 Task: Look for space in Franklin Square, United States from 10th July, 2023 to 15th July, 2023 for 7 adults in price range Rs.10000 to Rs.15000. Place can be entire place or shared room with 4 bedrooms having 7 beds and 4 bathrooms. Property type can be house, flat, guest house. Amenities needed are: wifi, TV, free parkinig on premises, gym, breakfast. Booking option can be shelf check-in. Required host language is English.
Action: Mouse moved to (459, 109)
Screenshot: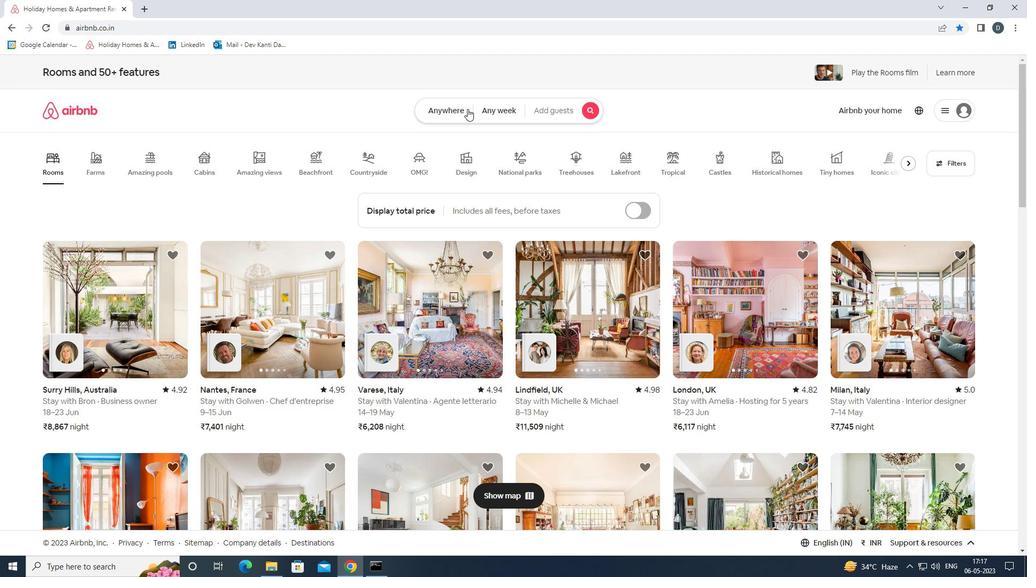 
Action: Mouse pressed left at (459, 109)
Screenshot: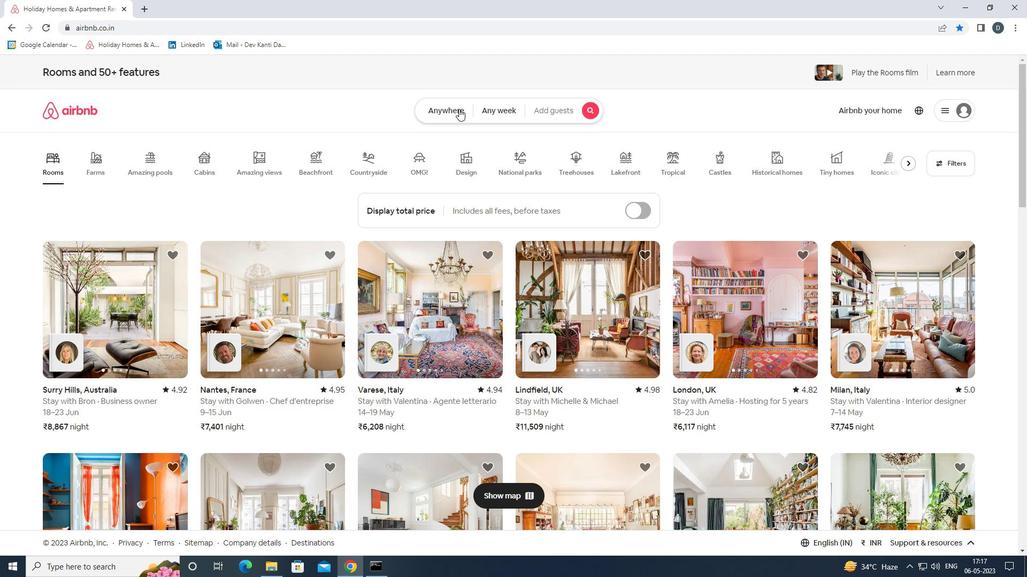 
Action: Mouse moved to (380, 155)
Screenshot: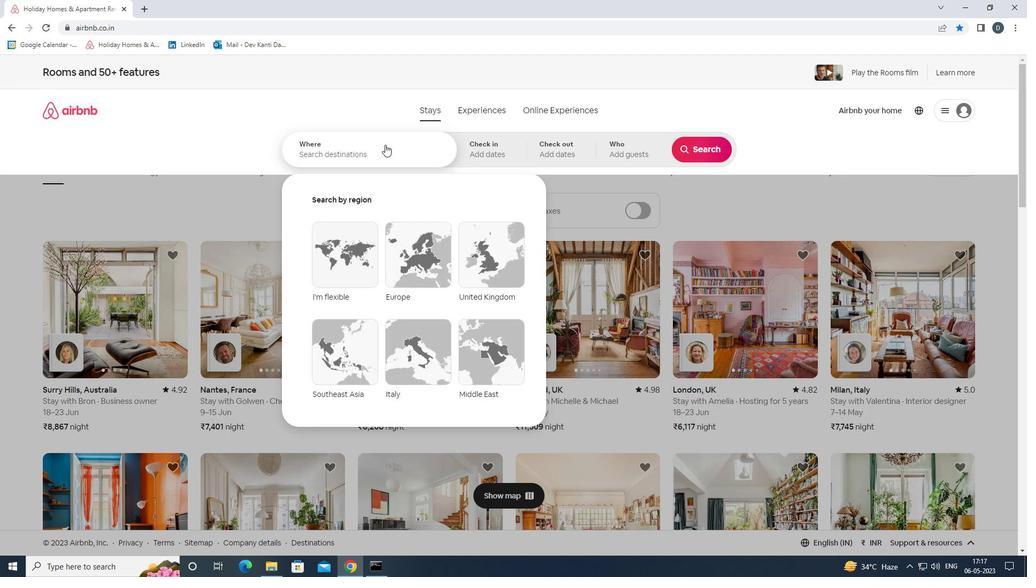 
Action: Mouse pressed left at (380, 155)
Screenshot: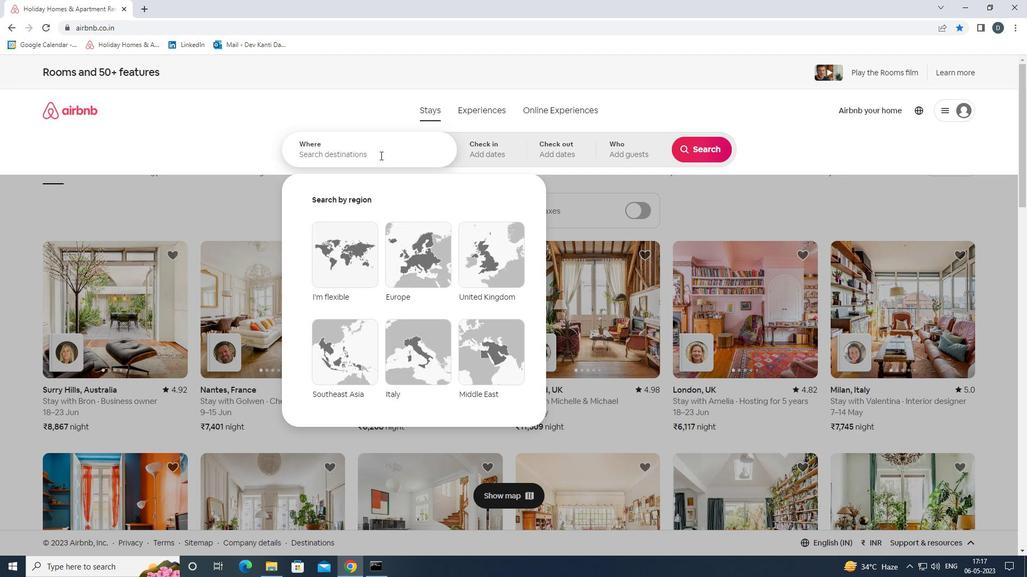 
Action: Key pressed <Key.shift><Key.shift><Key.shift>FRANKLIN<Key.space><Key.shift>SQUARE,<Key.shift>UNITED<Key.space><Key.shift>STATES<Key.enter>
Screenshot: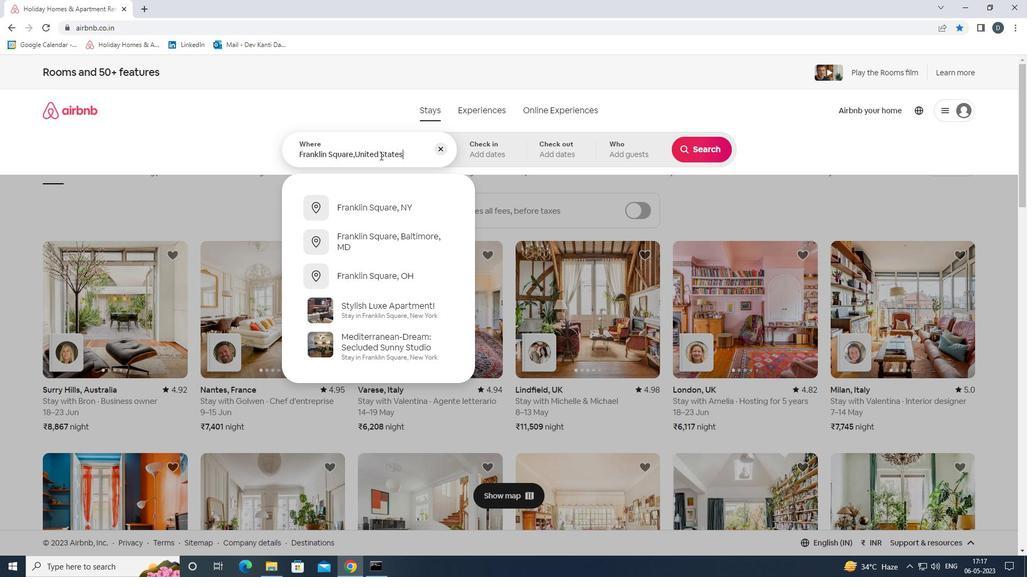
Action: Mouse moved to (695, 237)
Screenshot: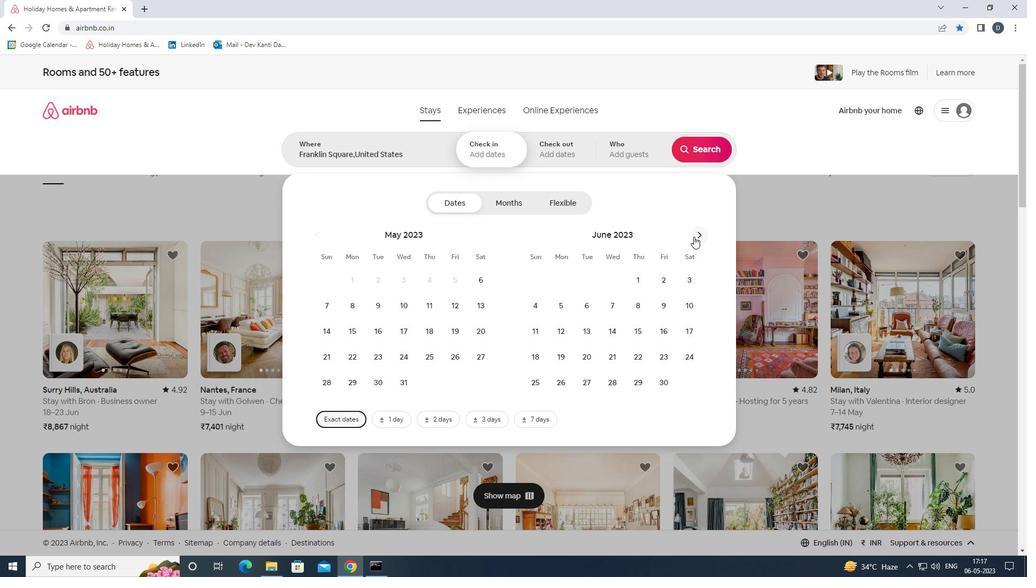 
Action: Mouse pressed left at (695, 237)
Screenshot: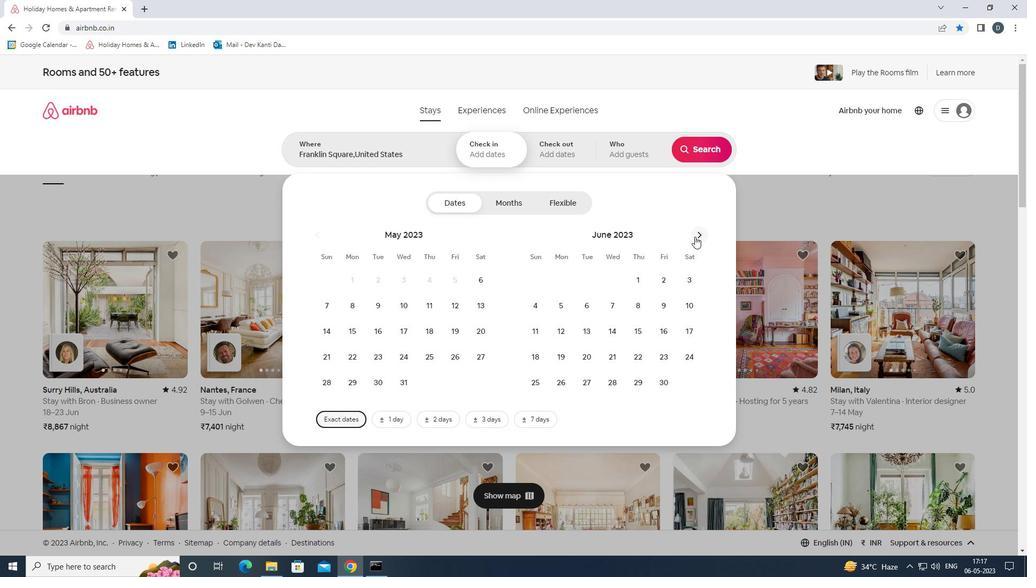 
Action: Mouse moved to (562, 330)
Screenshot: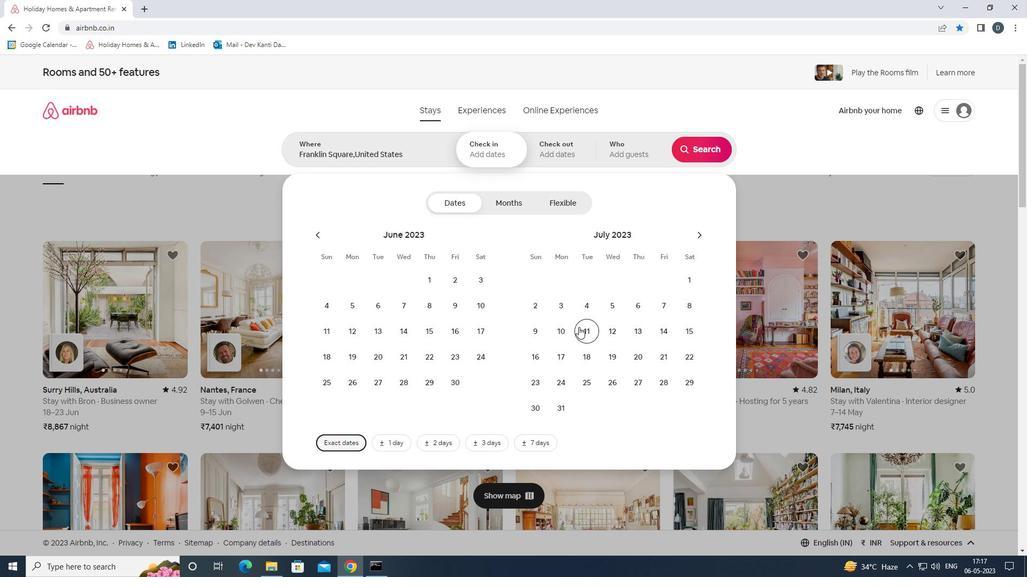 
Action: Mouse pressed left at (562, 330)
Screenshot: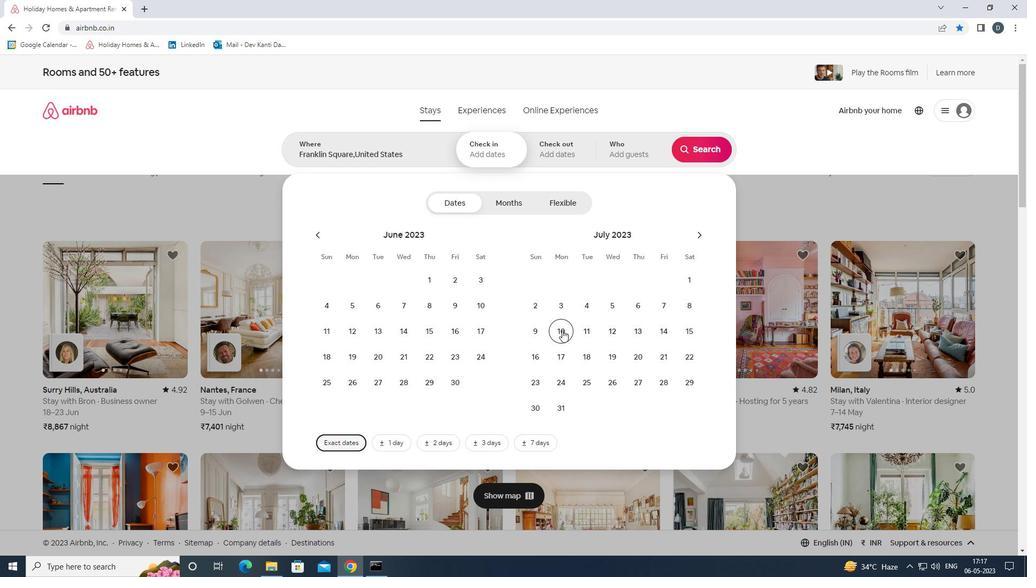 
Action: Mouse moved to (688, 333)
Screenshot: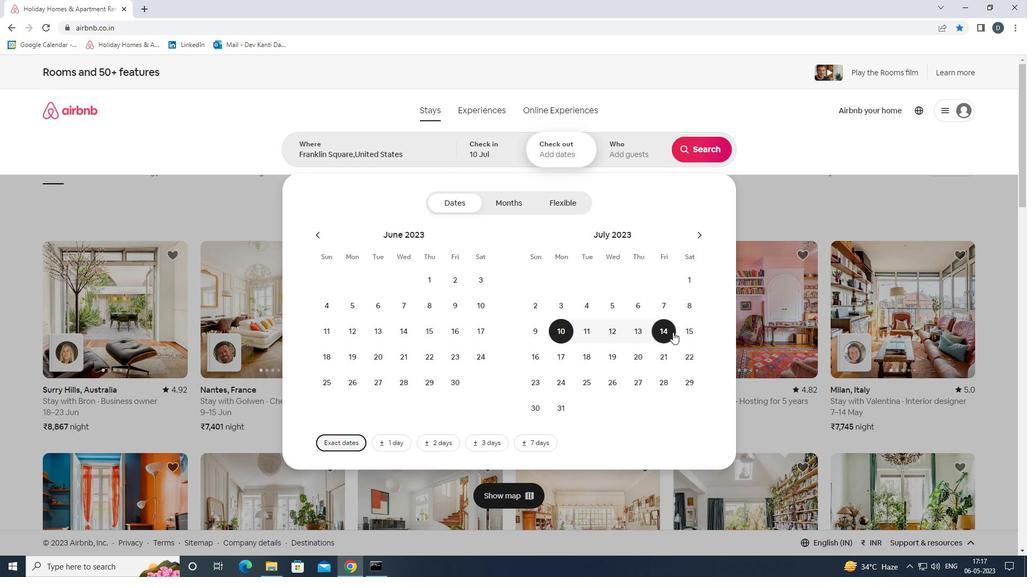
Action: Mouse pressed left at (688, 333)
Screenshot: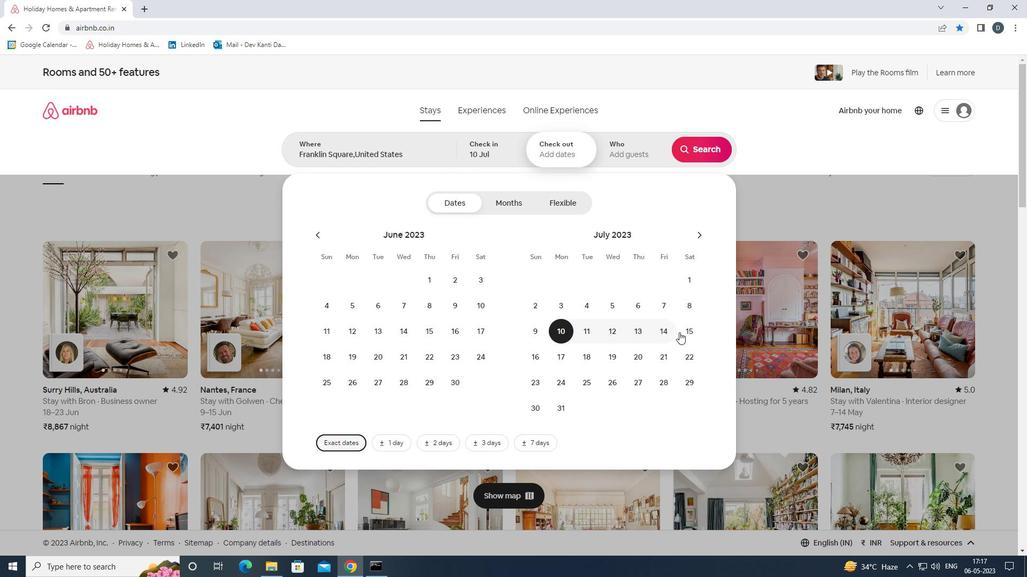 
Action: Mouse moved to (638, 148)
Screenshot: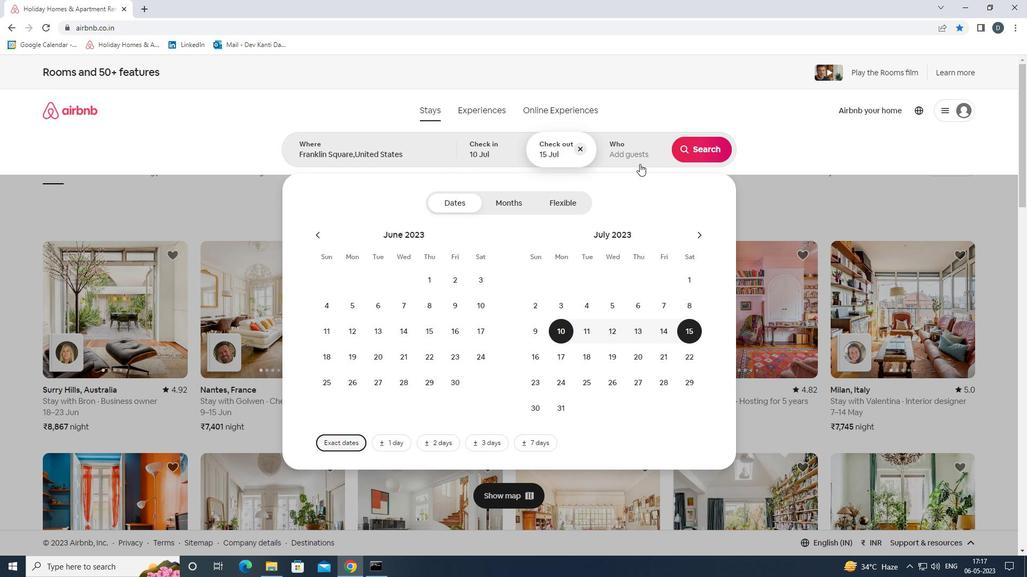 
Action: Mouse pressed left at (638, 148)
Screenshot: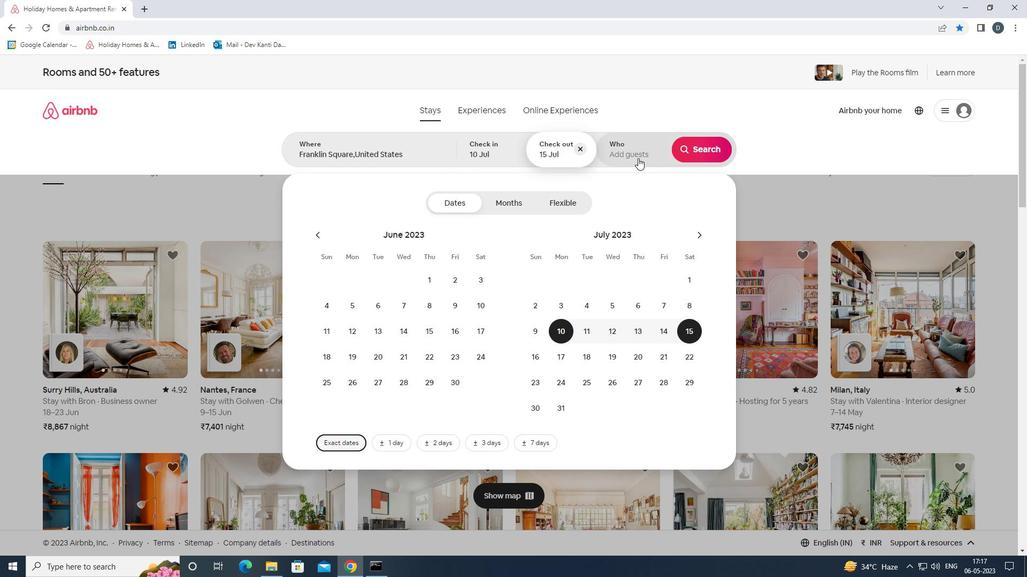 
Action: Mouse moved to (706, 210)
Screenshot: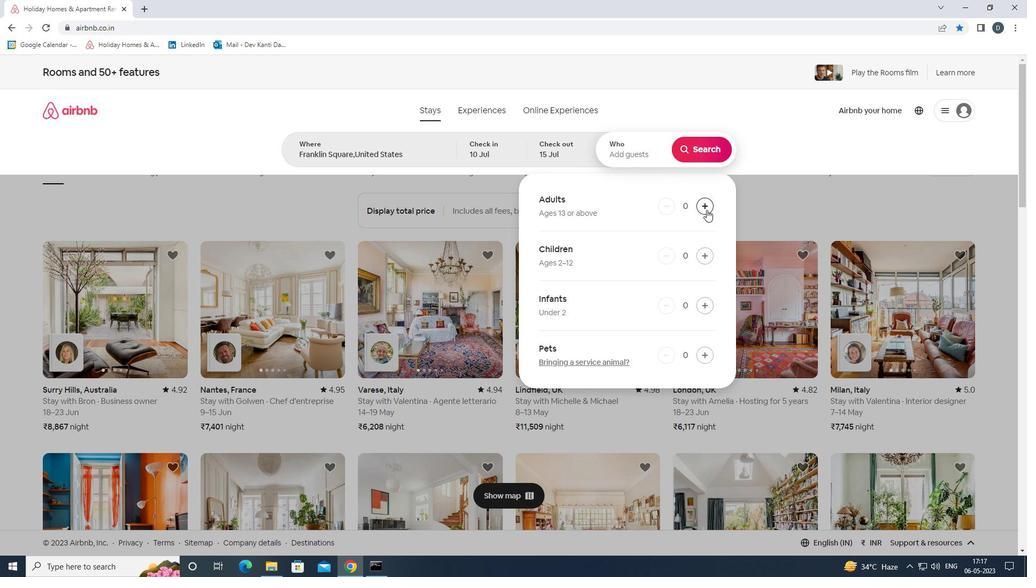 
Action: Mouse pressed left at (706, 210)
Screenshot: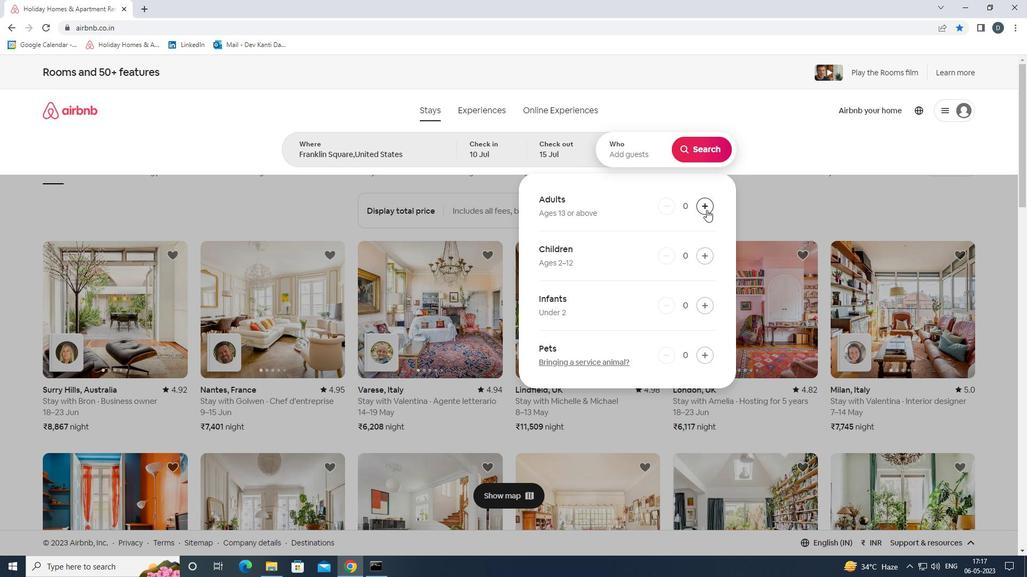 
Action: Mouse pressed left at (706, 210)
Screenshot: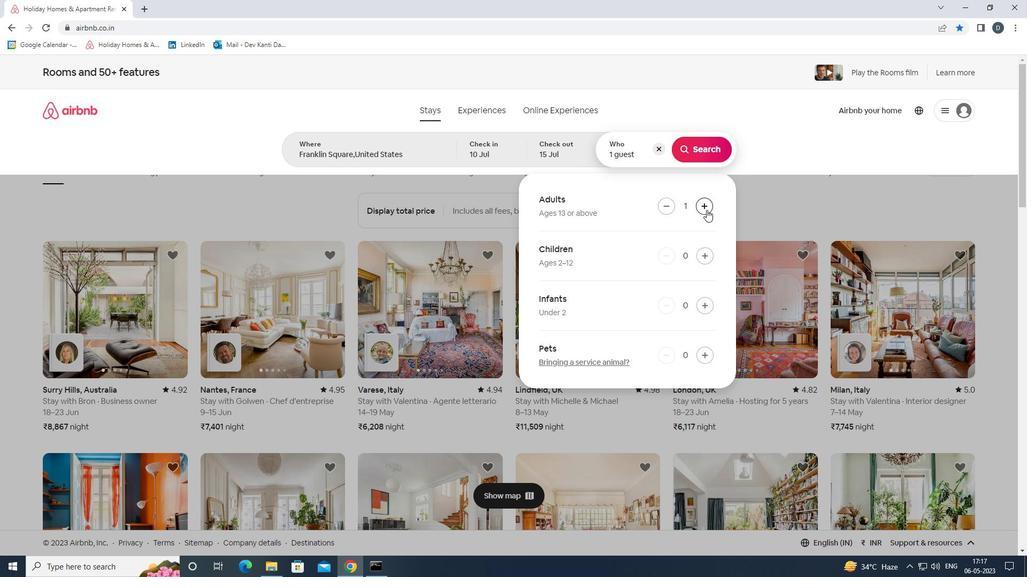
Action: Mouse pressed left at (706, 210)
Screenshot: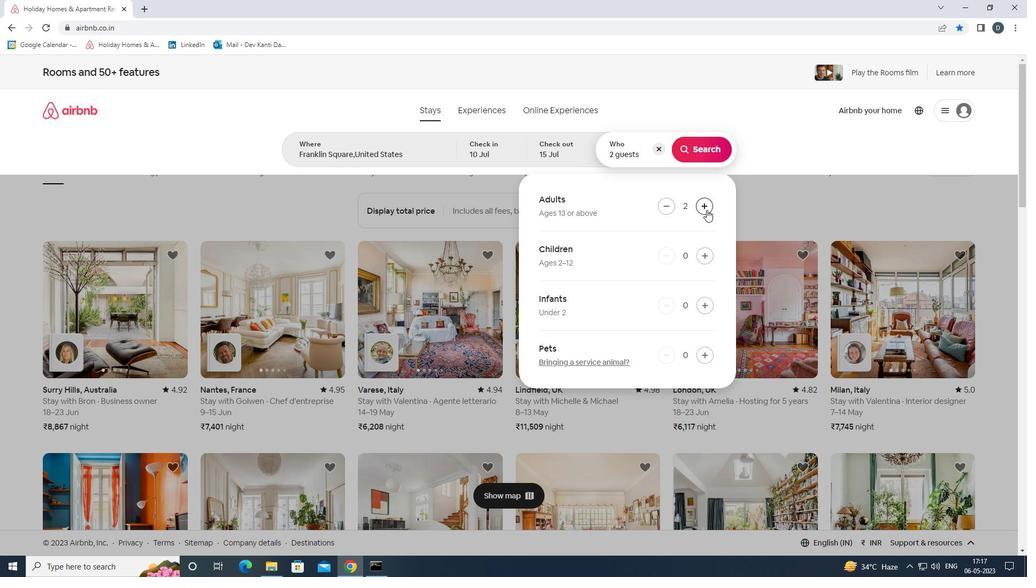 
Action: Mouse pressed left at (706, 210)
Screenshot: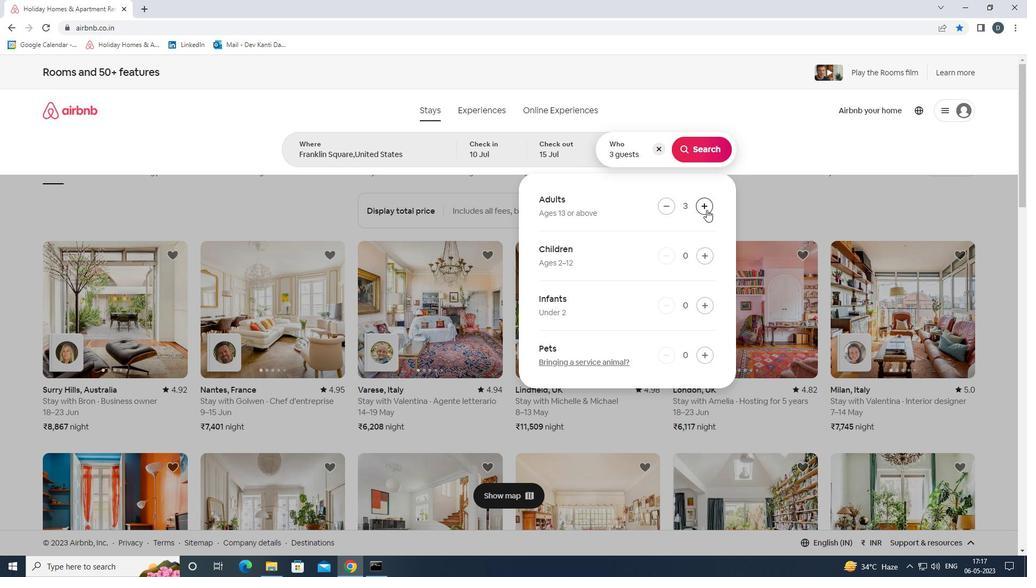 
Action: Mouse pressed left at (706, 210)
Screenshot: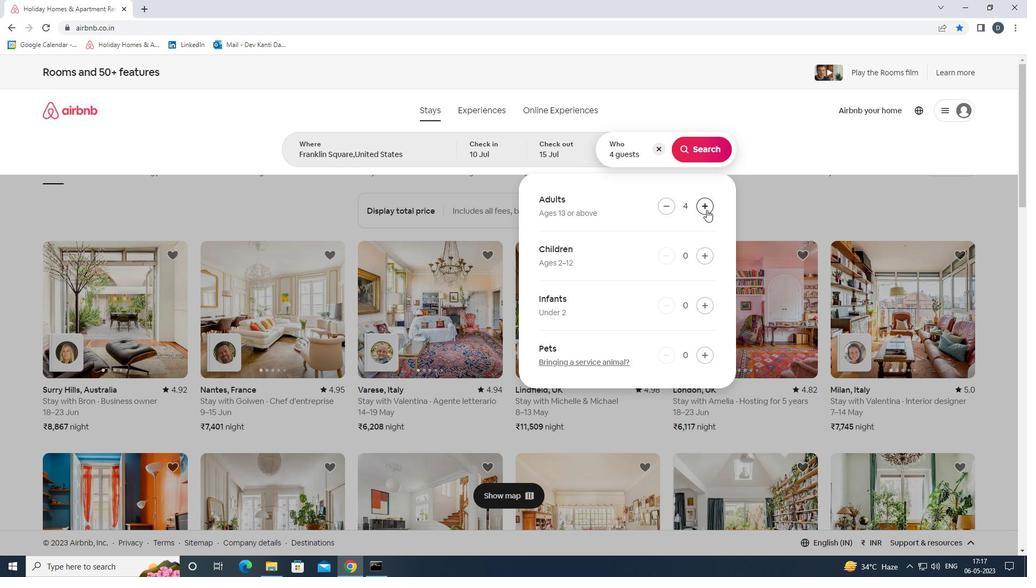 
Action: Mouse pressed left at (706, 210)
Screenshot: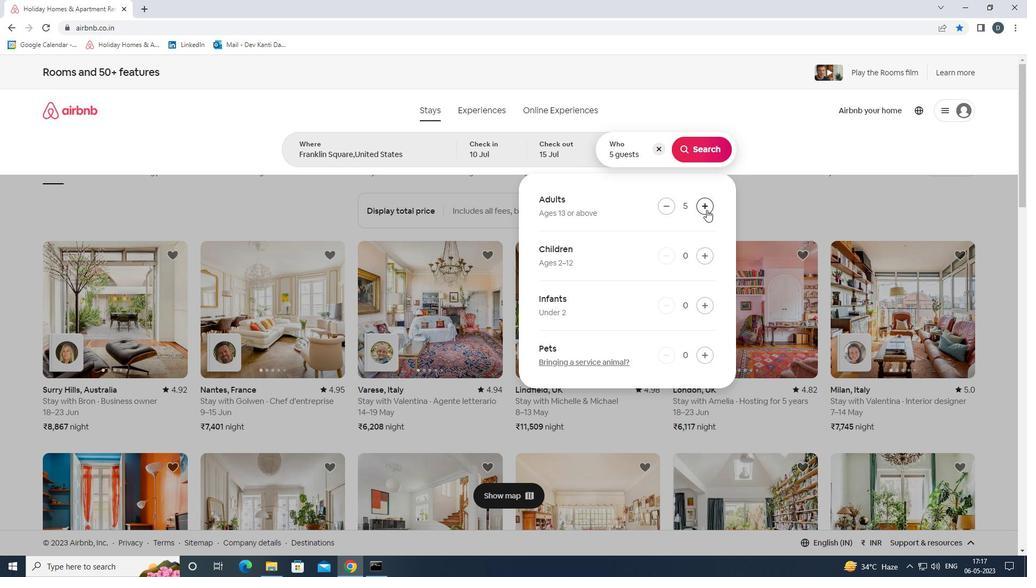 
Action: Mouse pressed left at (706, 210)
Screenshot: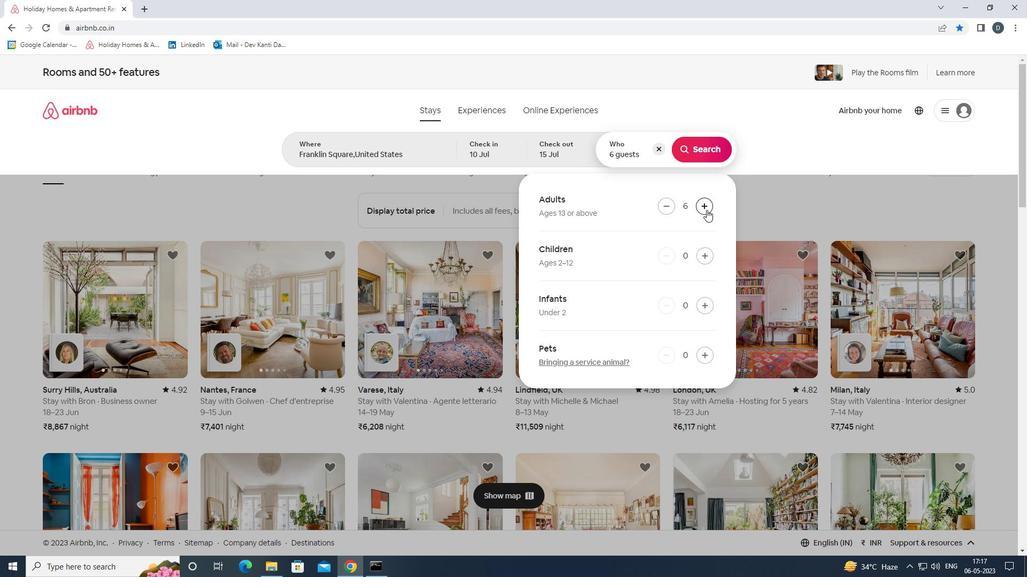 
Action: Mouse moved to (701, 149)
Screenshot: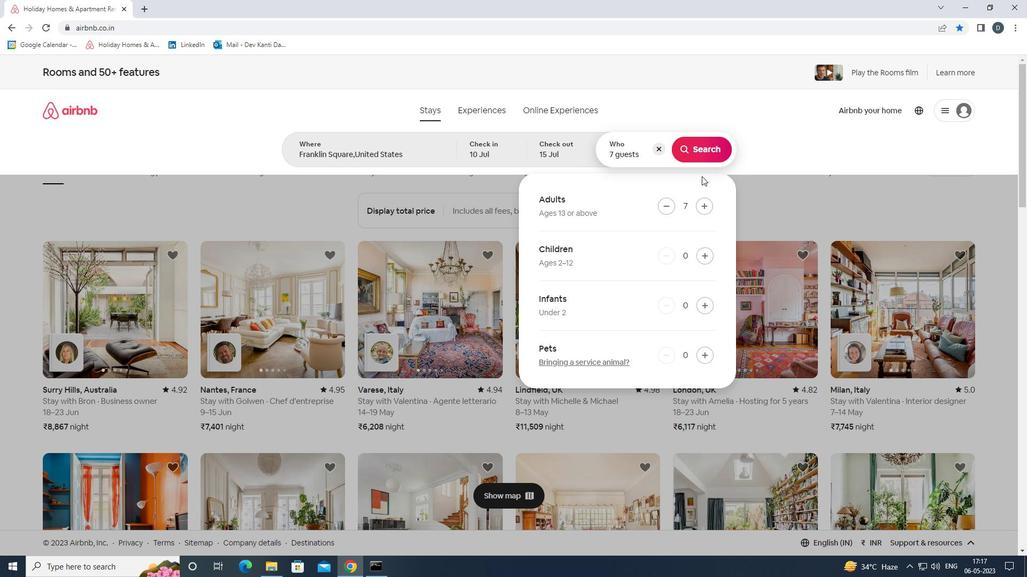 
Action: Mouse pressed left at (701, 149)
Screenshot: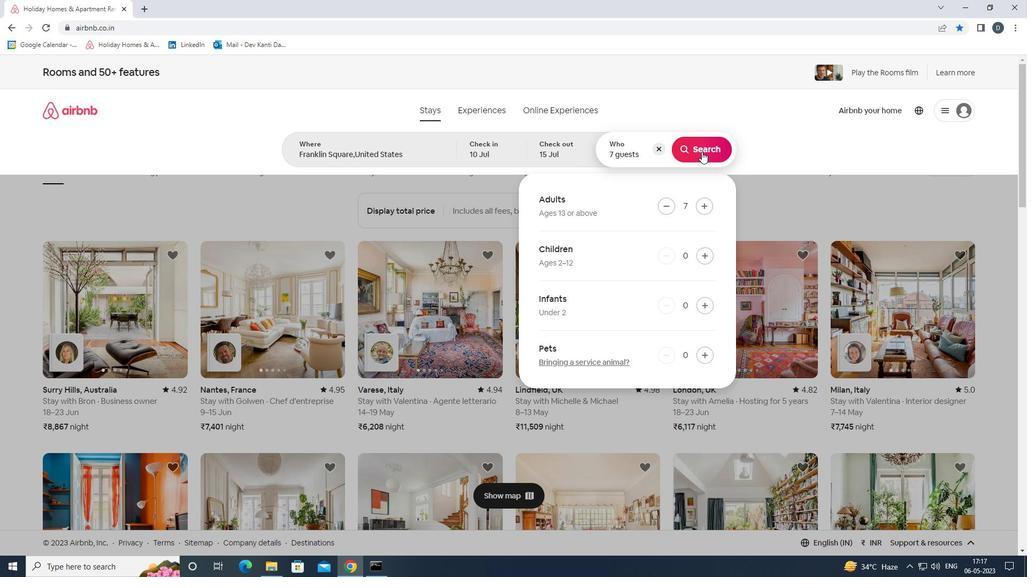 
Action: Mouse moved to (990, 117)
Screenshot: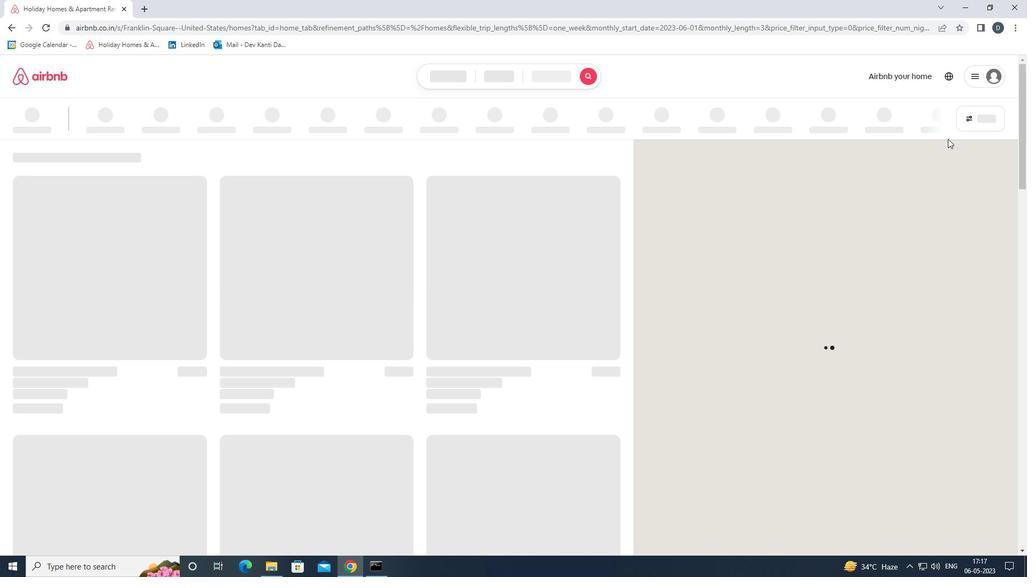 
Action: Mouse pressed left at (990, 117)
Screenshot: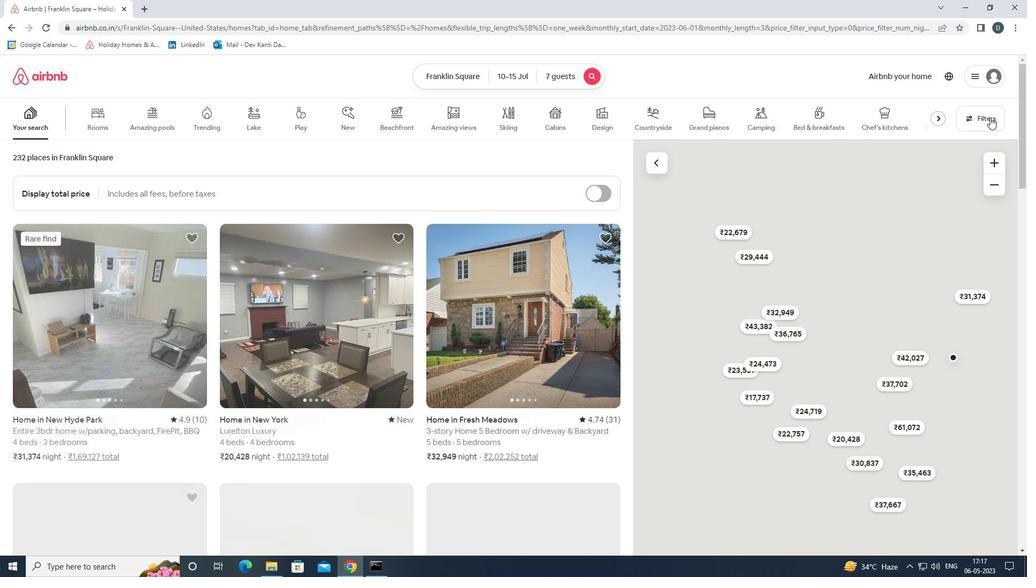 
Action: Mouse moved to (392, 381)
Screenshot: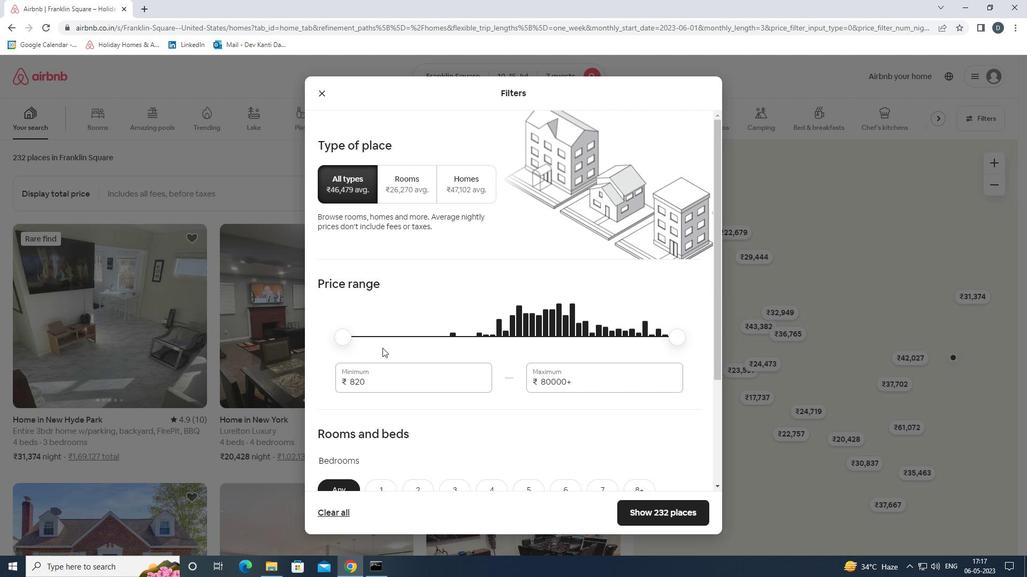 
Action: Mouse pressed left at (392, 381)
Screenshot: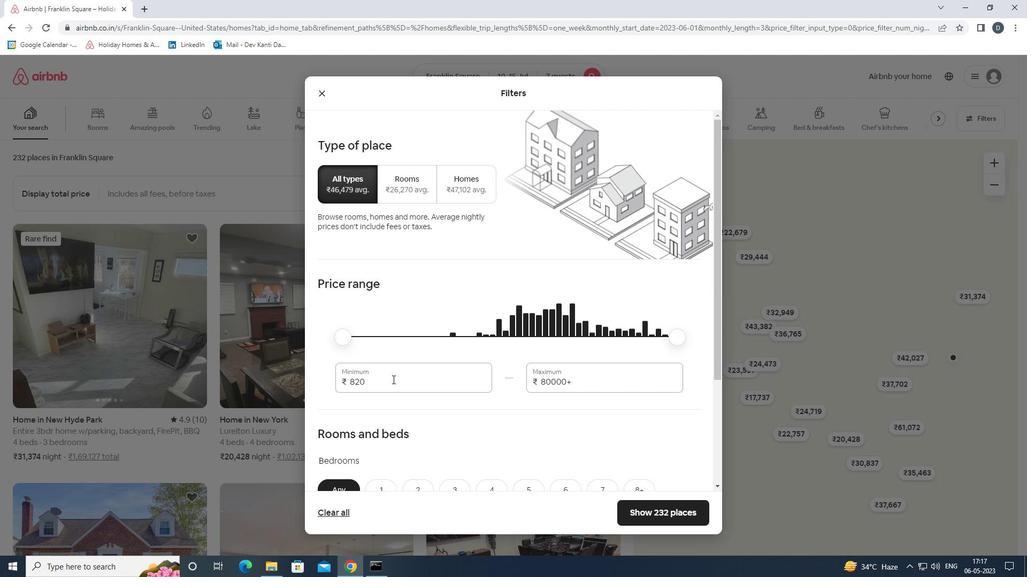 
Action: Mouse pressed left at (392, 381)
Screenshot: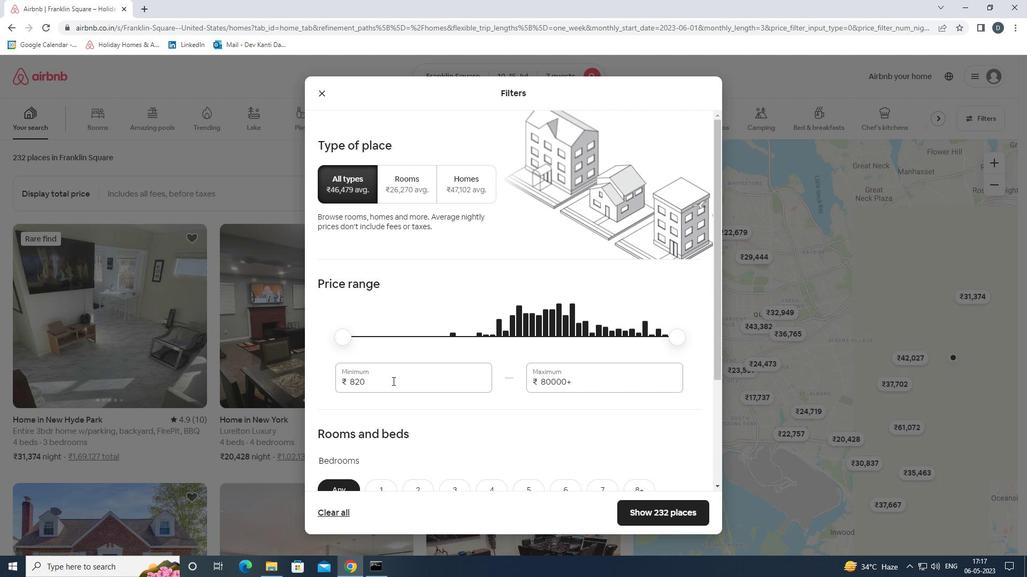 
Action: Mouse moved to (395, 382)
Screenshot: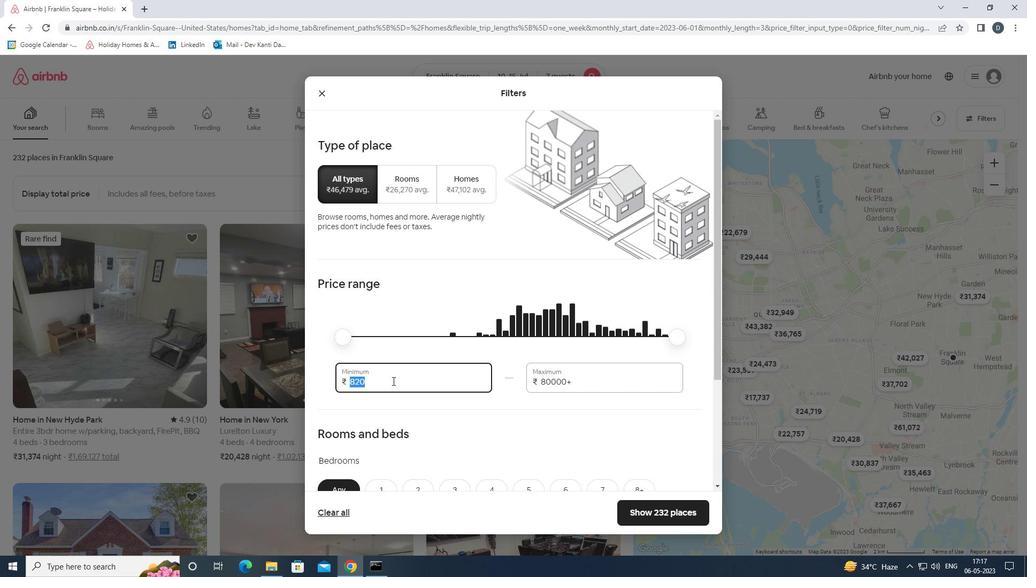 
Action: Key pressed 10000<Key.tab>15000
Screenshot: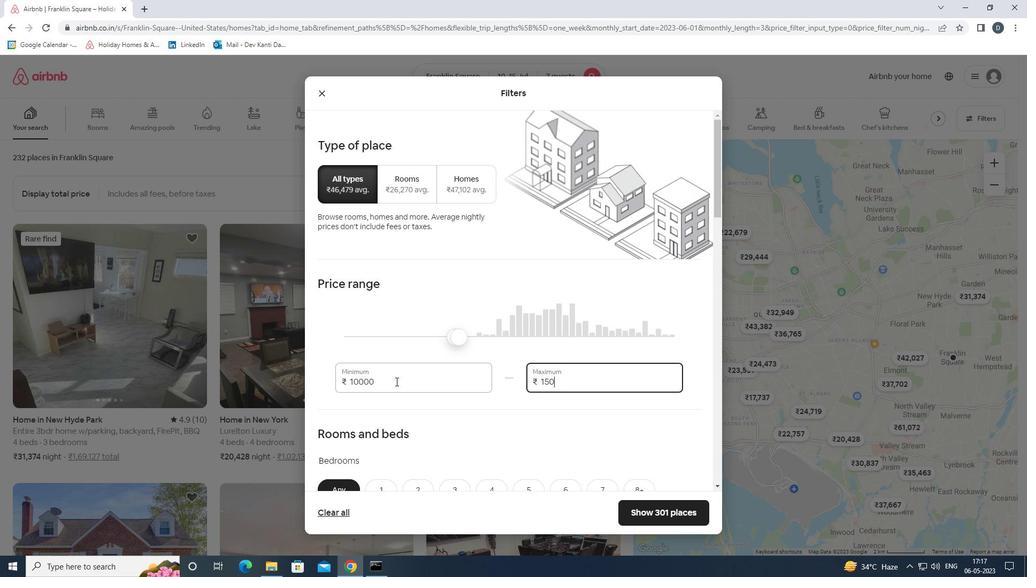 
Action: Mouse moved to (402, 380)
Screenshot: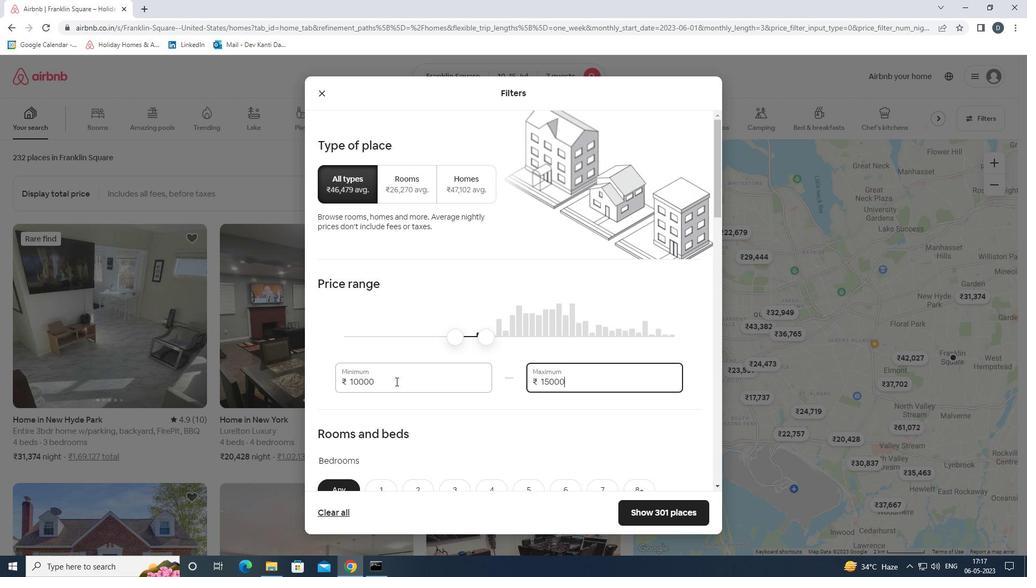 
Action: Mouse scrolled (402, 379) with delta (0, 0)
Screenshot: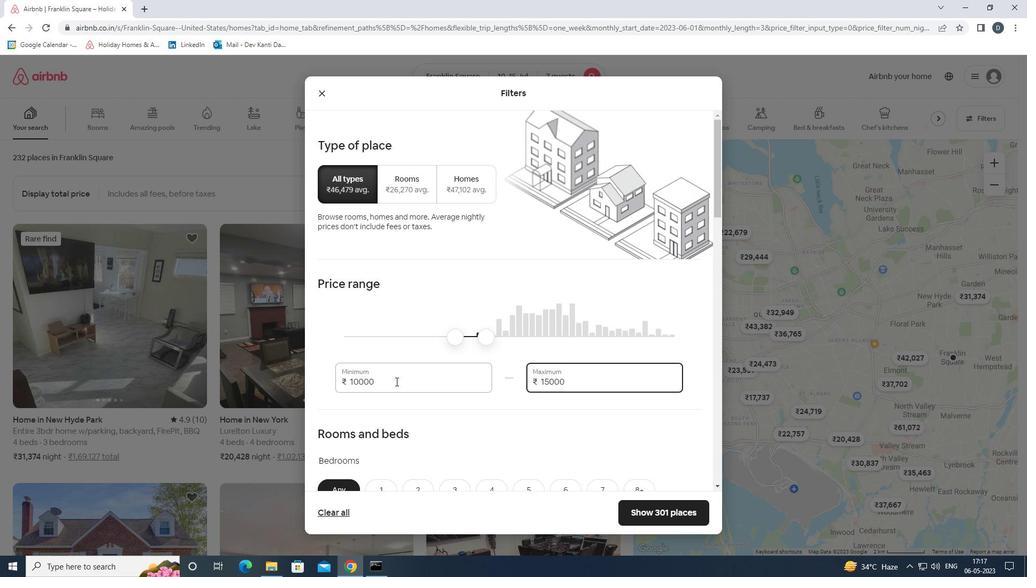 
Action: Mouse moved to (404, 379)
Screenshot: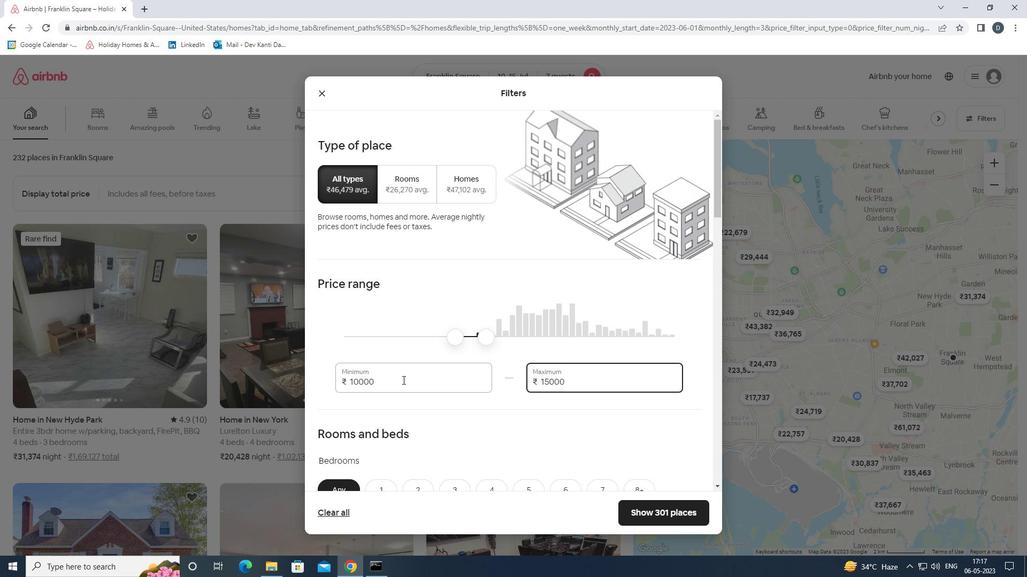 
Action: Mouse scrolled (404, 379) with delta (0, 0)
Screenshot: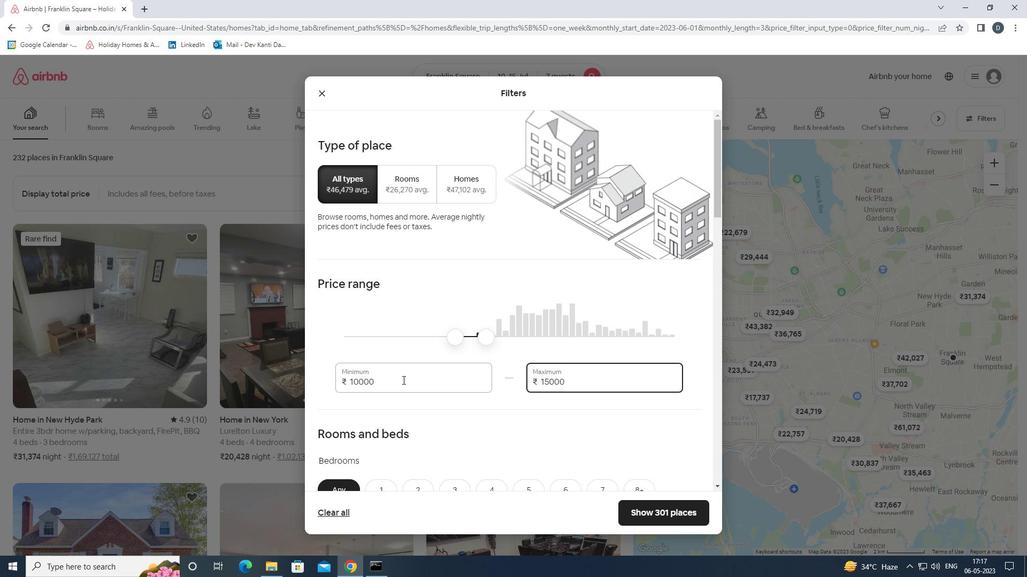
Action: Mouse moved to (407, 377)
Screenshot: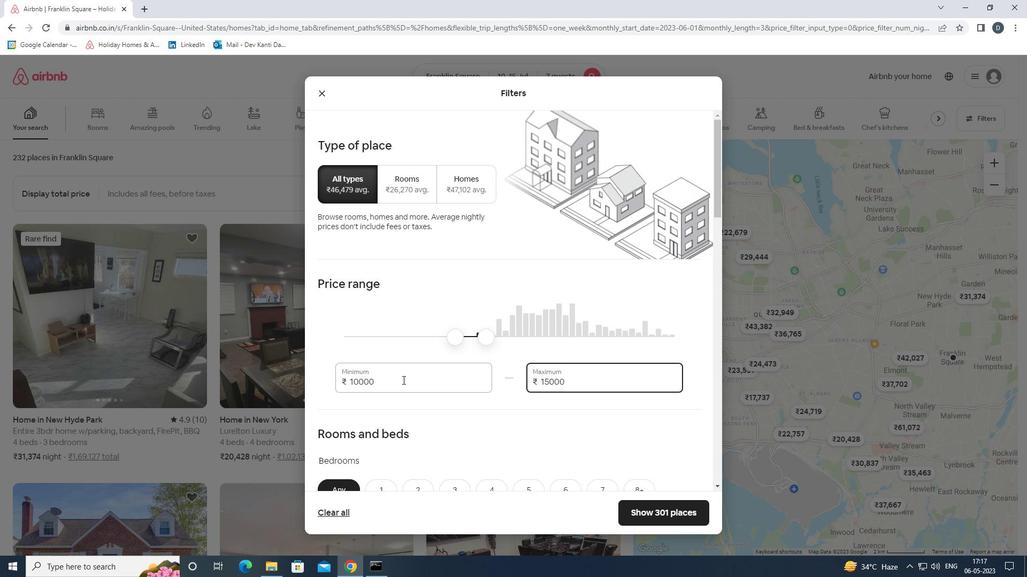 
Action: Mouse scrolled (407, 377) with delta (0, 0)
Screenshot: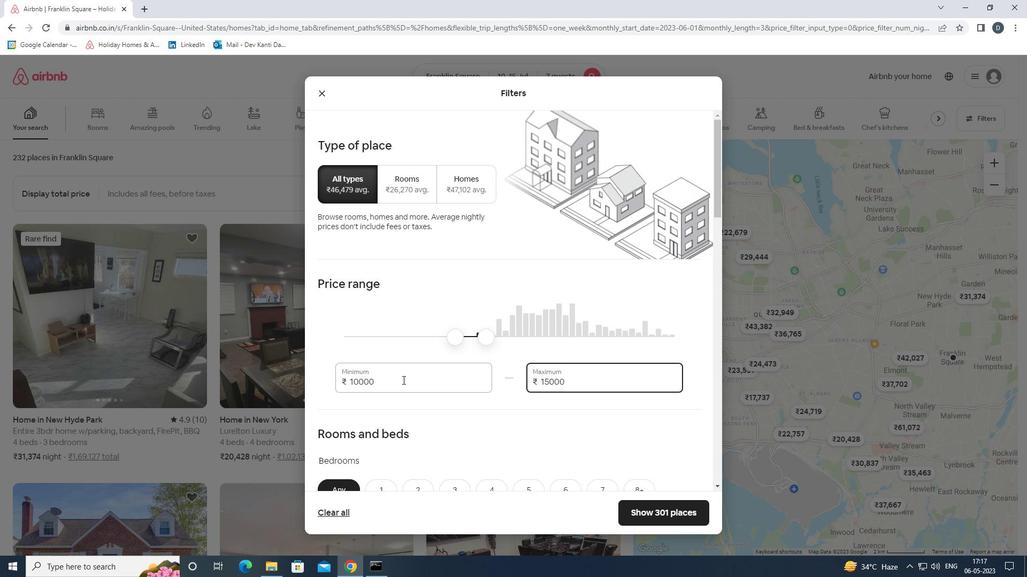 
Action: Mouse moved to (430, 359)
Screenshot: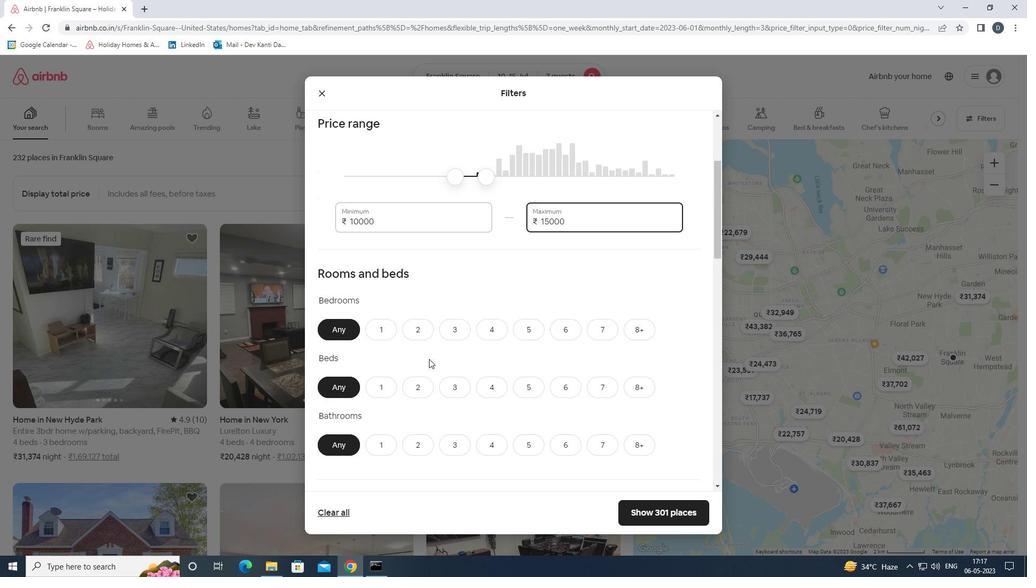
Action: Mouse scrolled (430, 358) with delta (0, 0)
Screenshot: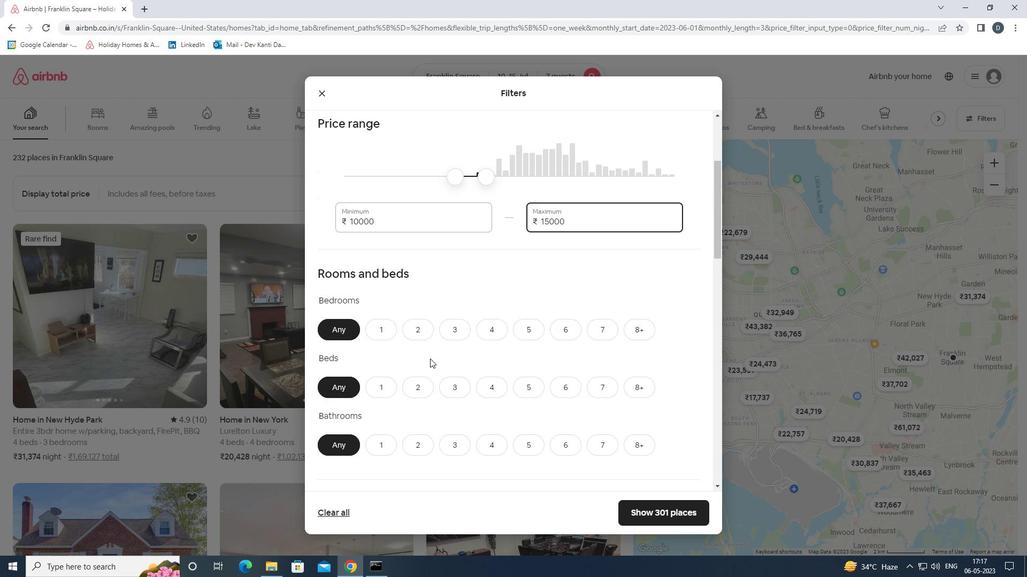 
Action: Mouse moved to (500, 277)
Screenshot: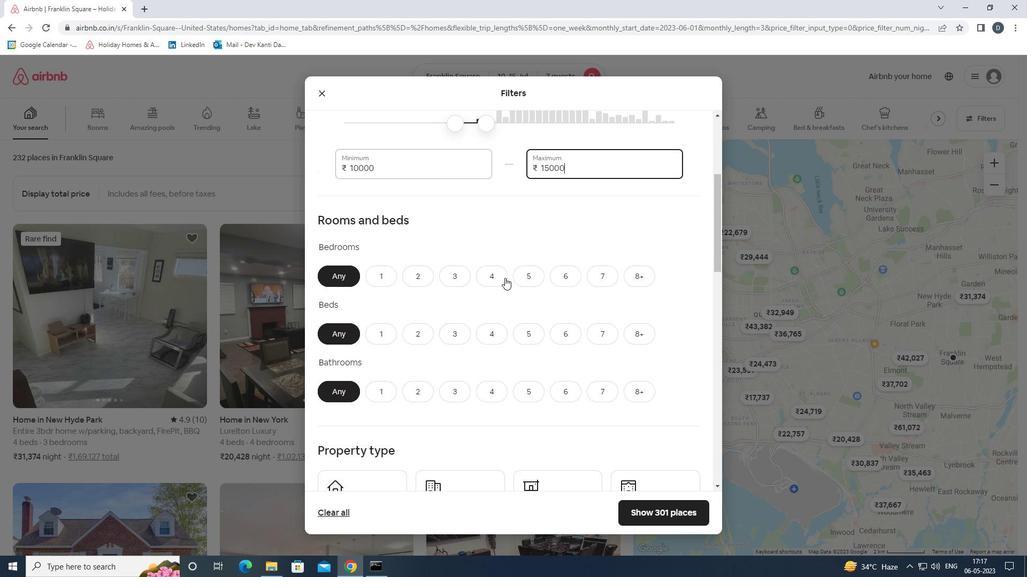 
Action: Mouse pressed left at (500, 277)
Screenshot: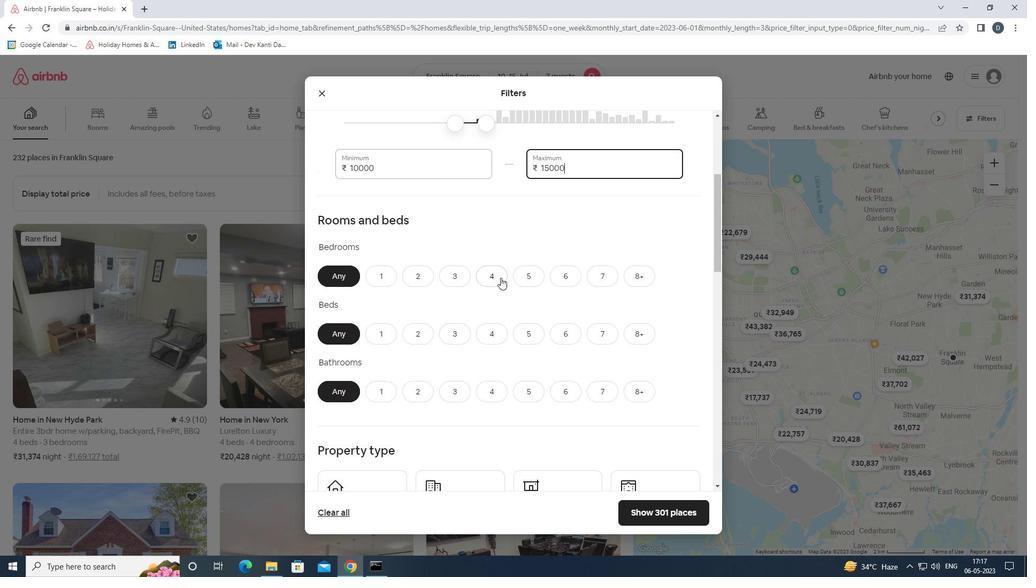 
Action: Mouse moved to (605, 334)
Screenshot: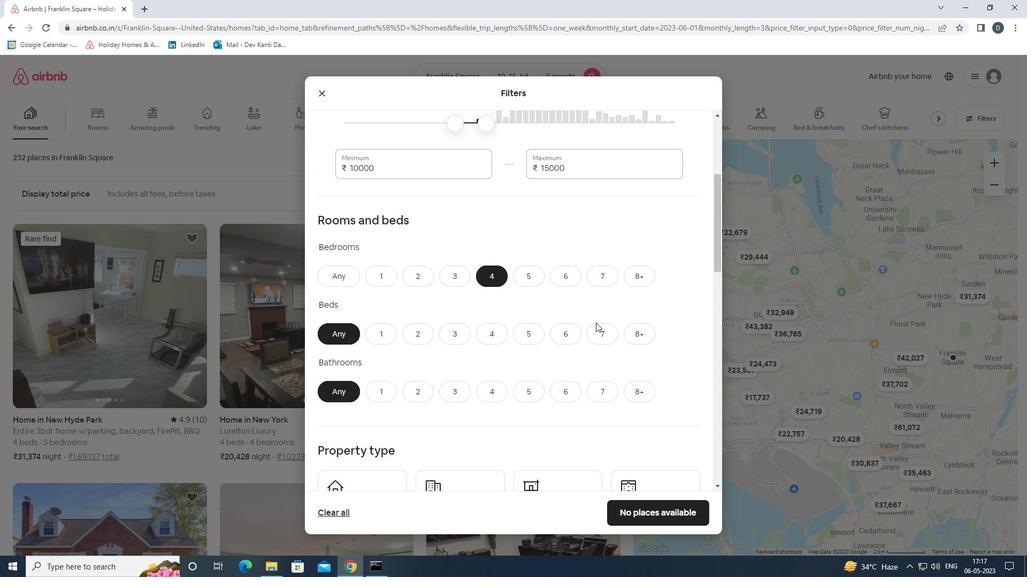 
Action: Mouse pressed left at (605, 334)
Screenshot: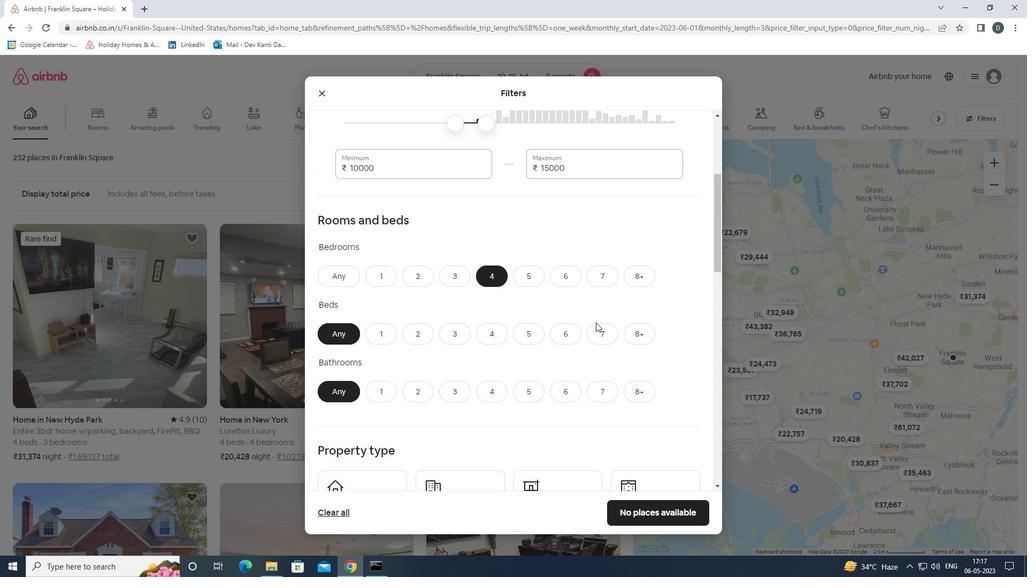 
Action: Mouse moved to (489, 390)
Screenshot: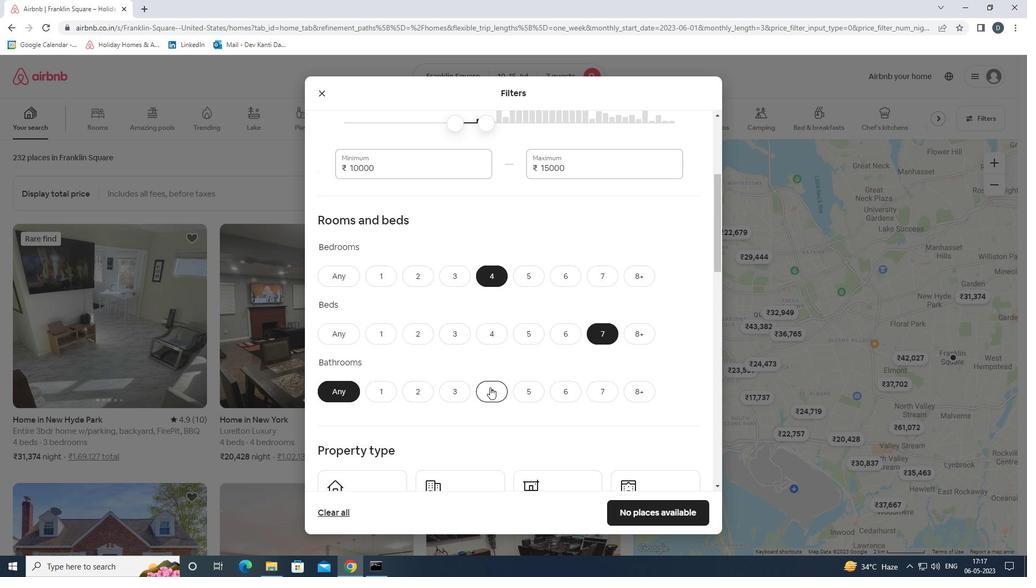 
Action: Mouse pressed left at (489, 390)
Screenshot: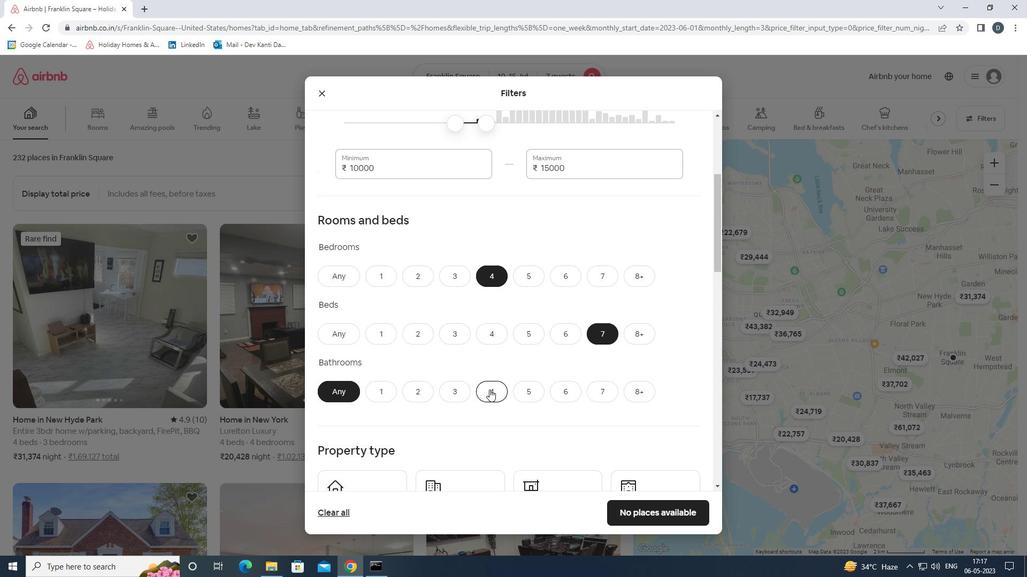 
Action: Mouse moved to (485, 370)
Screenshot: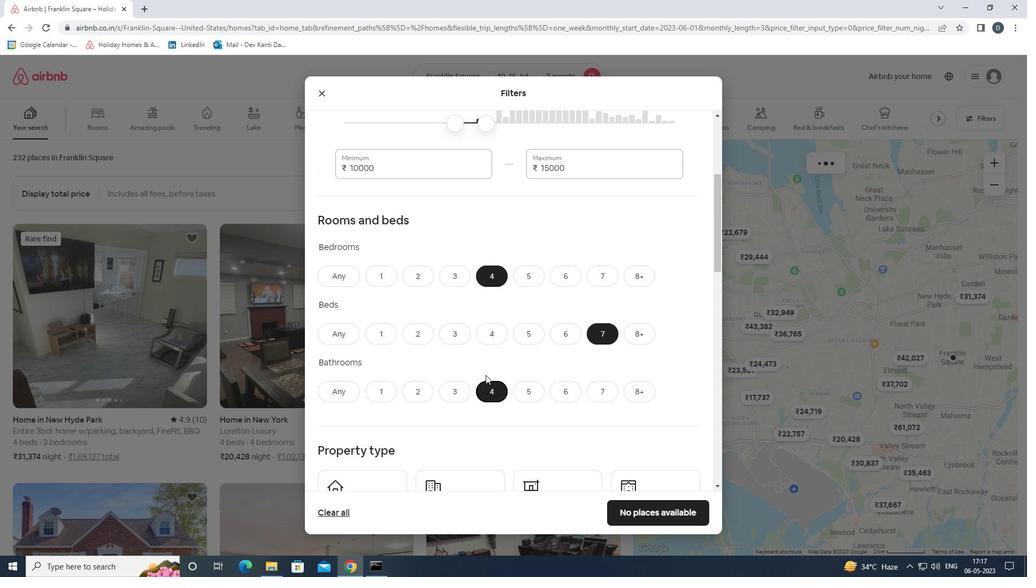
Action: Mouse scrolled (485, 369) with delta (0, 0)
Screenshot: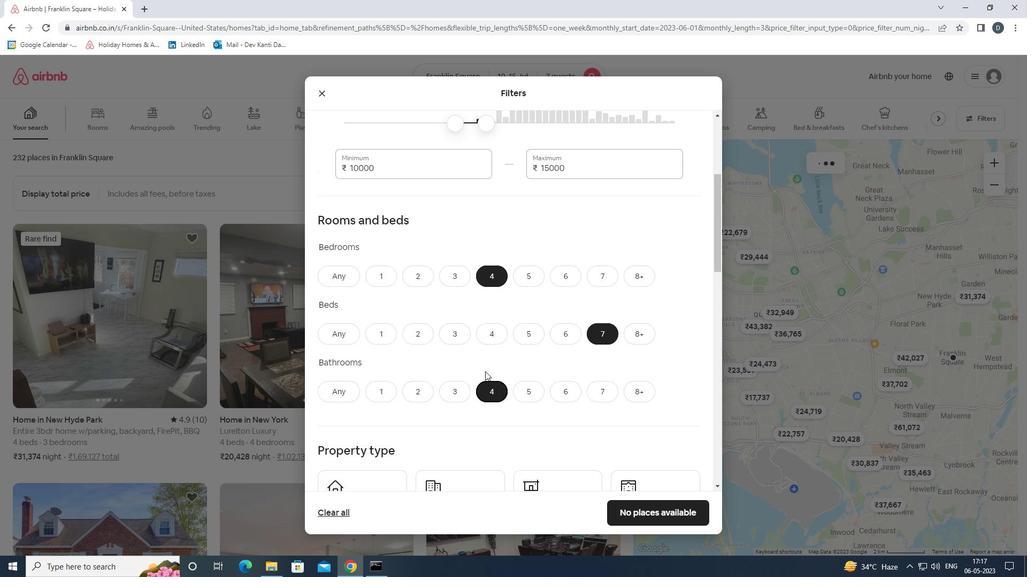 
Action: Mouse scrolled (485, 369) with delta (0, 0)
Screenshot: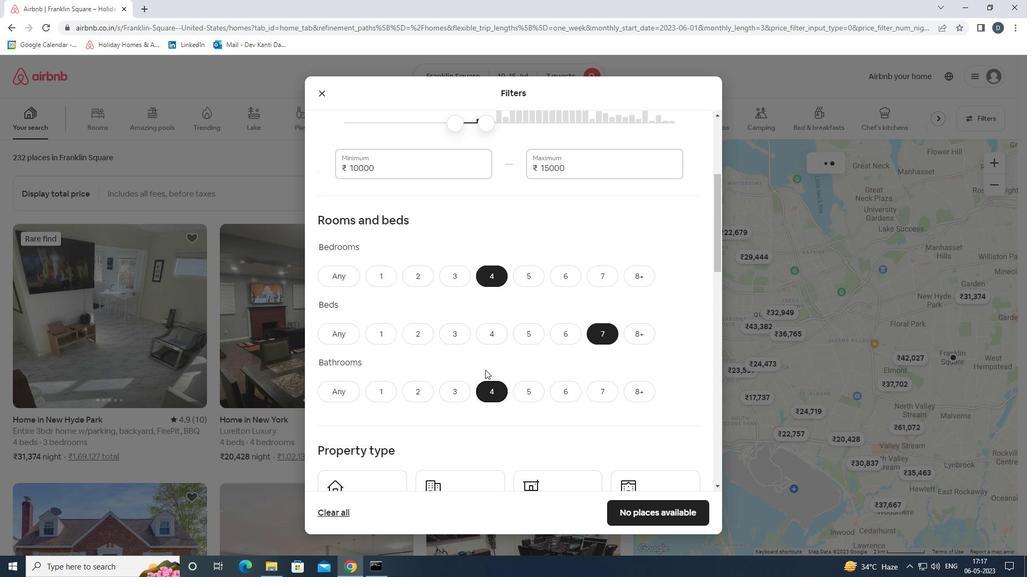 
Action: Mouse scrolled (485, 369) with delta (0, 0)
Screenshot: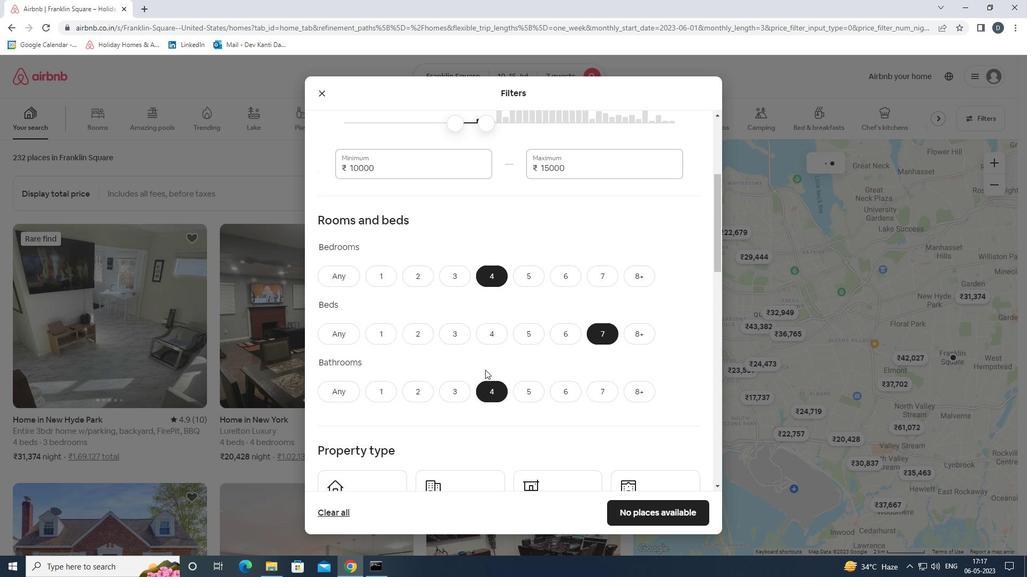 
Action: Mouse moved to (401, 352)
Screenshot: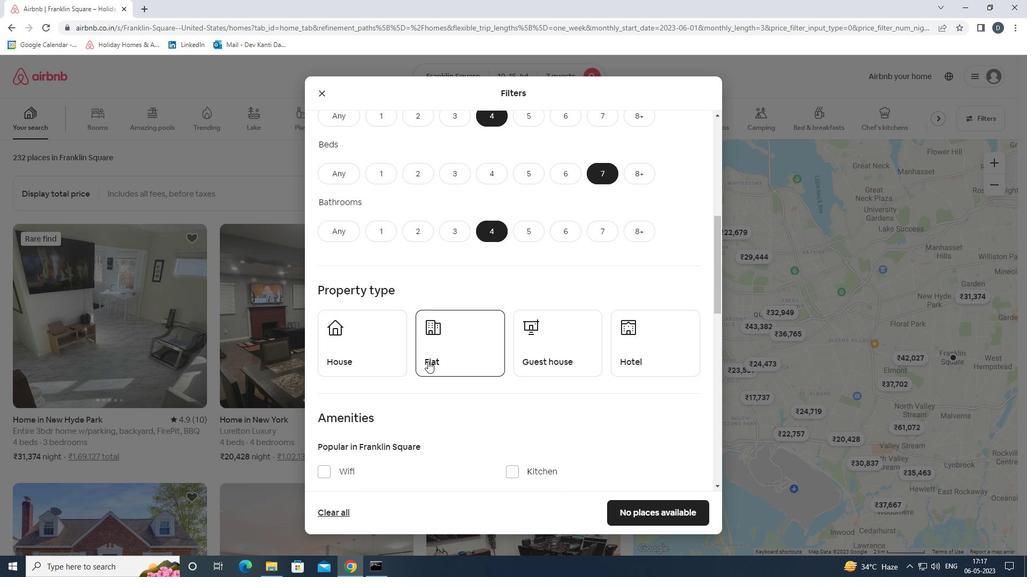 
Action: Mouse pressed left at (401, 352)
Screenshot: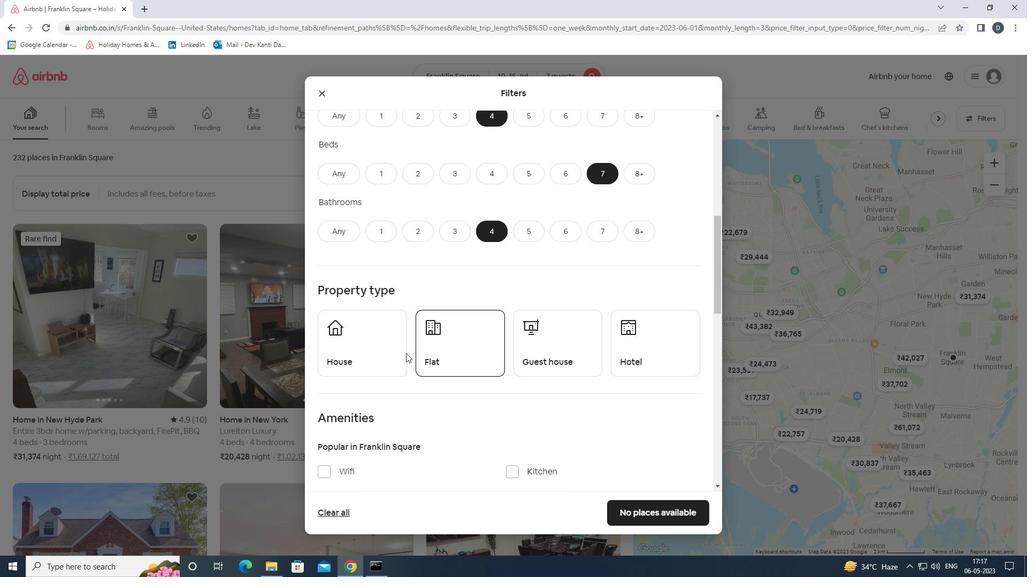 
Action: Mouse moved to (466, 346)
Screenshot: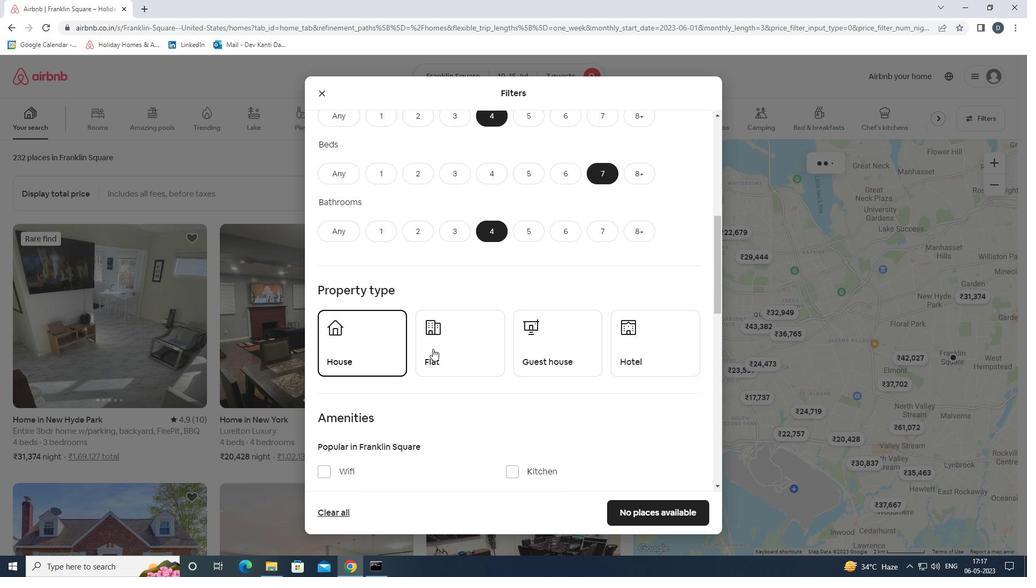 
Action: Mouse pressed left at (466, 346)
Screenshot: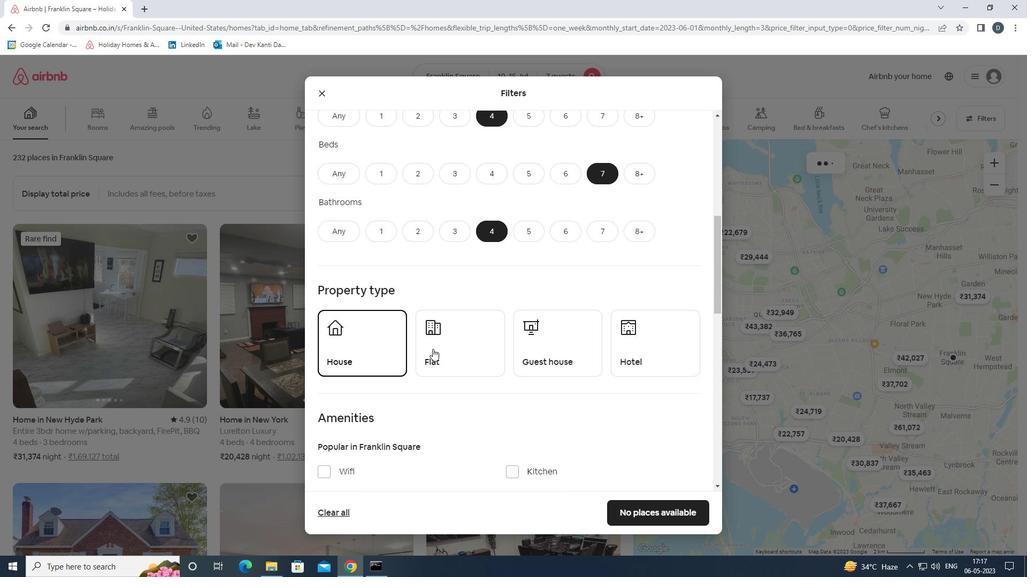 
Action: Mouse moved to (558, 341)
Screenshot: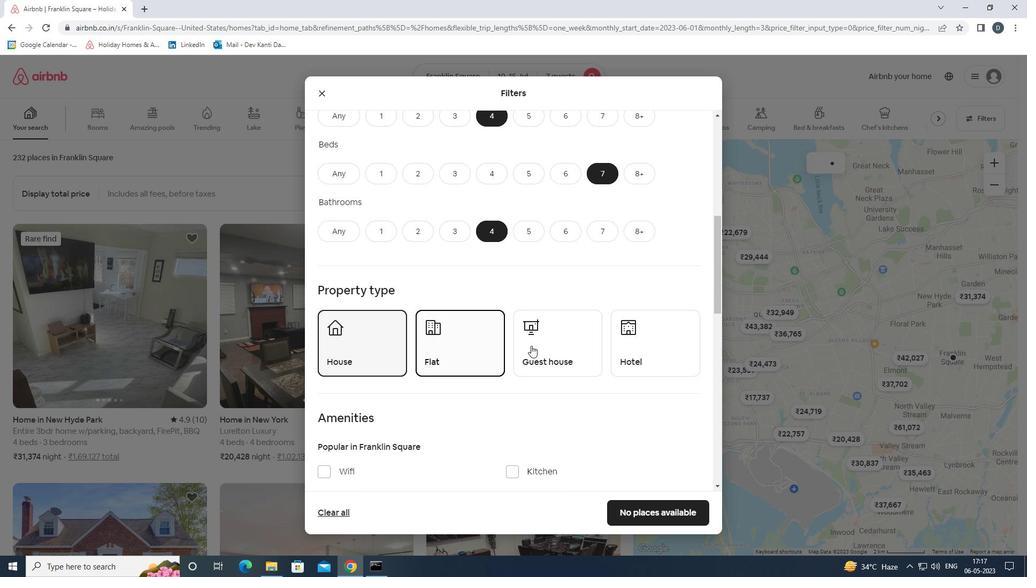 
Action: Mouse pressed left at (558, 341)
Screenshot: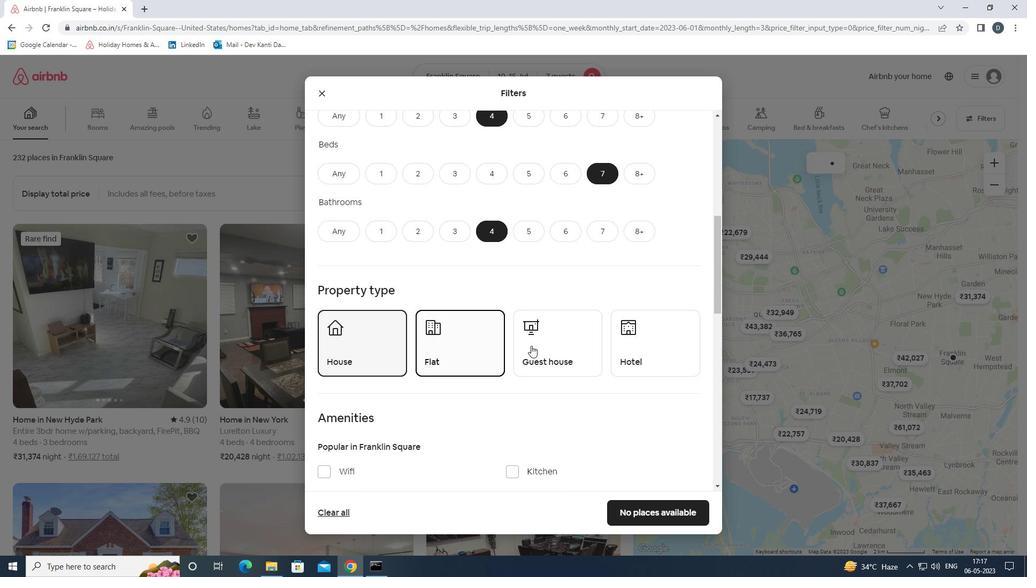 
Action: Mouse scrolled (558, 341) with delta (0, 0)
Screenshot: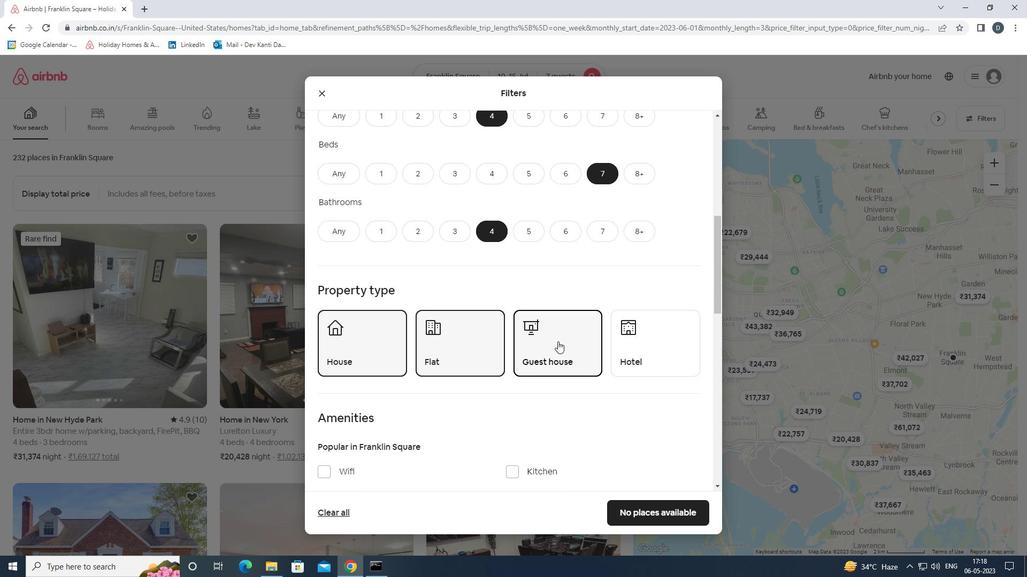 
Action: Mouse scrolled (558, 341) with delta (0, 0)
Screenshot: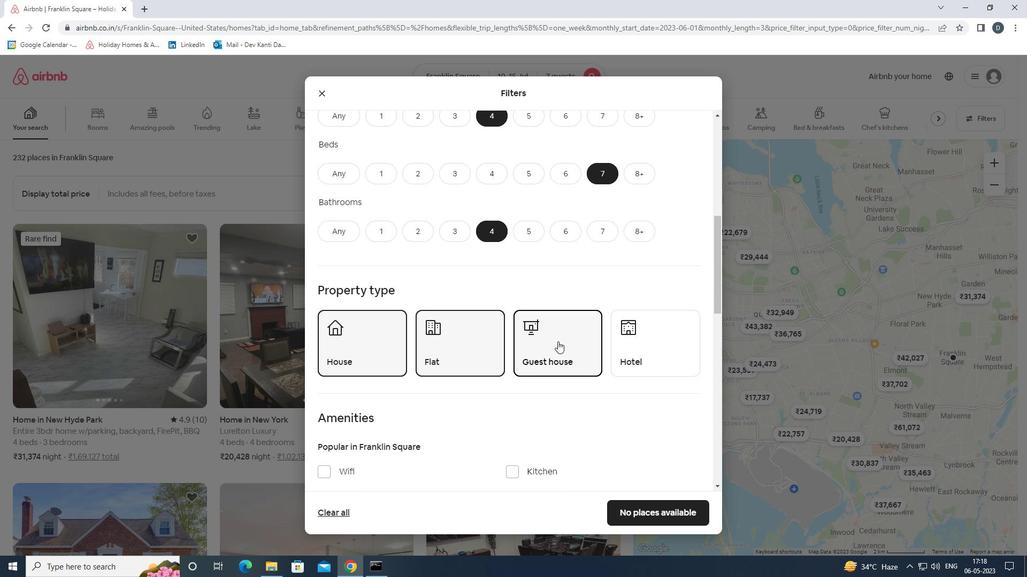 
Action: Mouse scrolled (558, 341) with delta (0, 0)
Screenshot: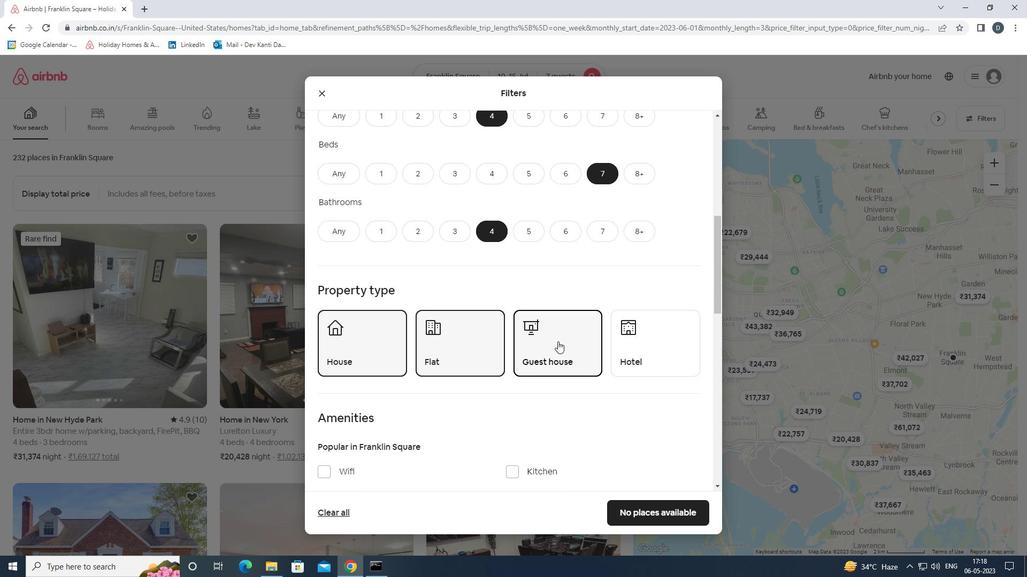 
Action: Mouse scrolled (558, 341) with delta (0, 0)
Screenshot: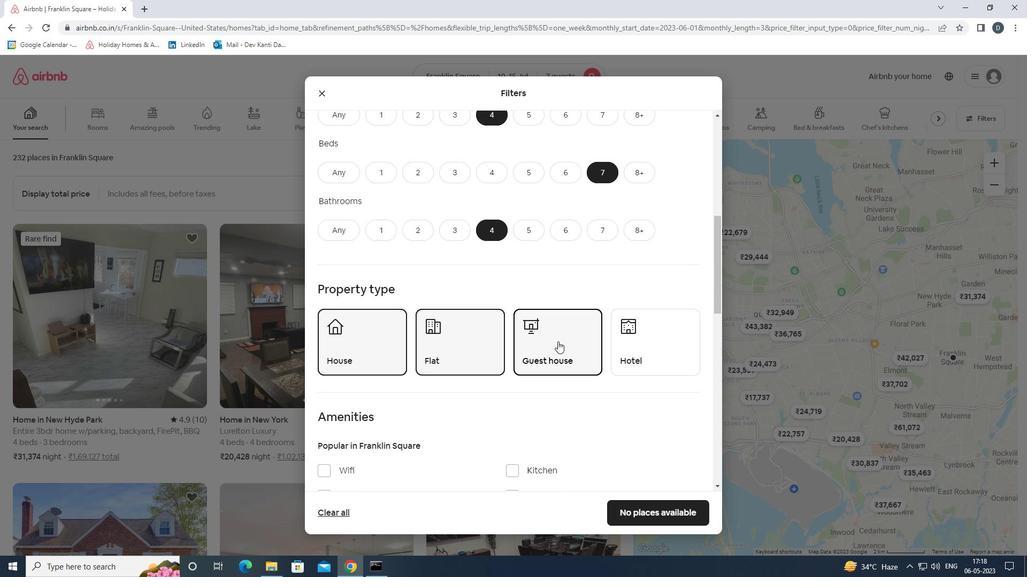 
Action: Mouse moved to (346, 257)
Screenshot: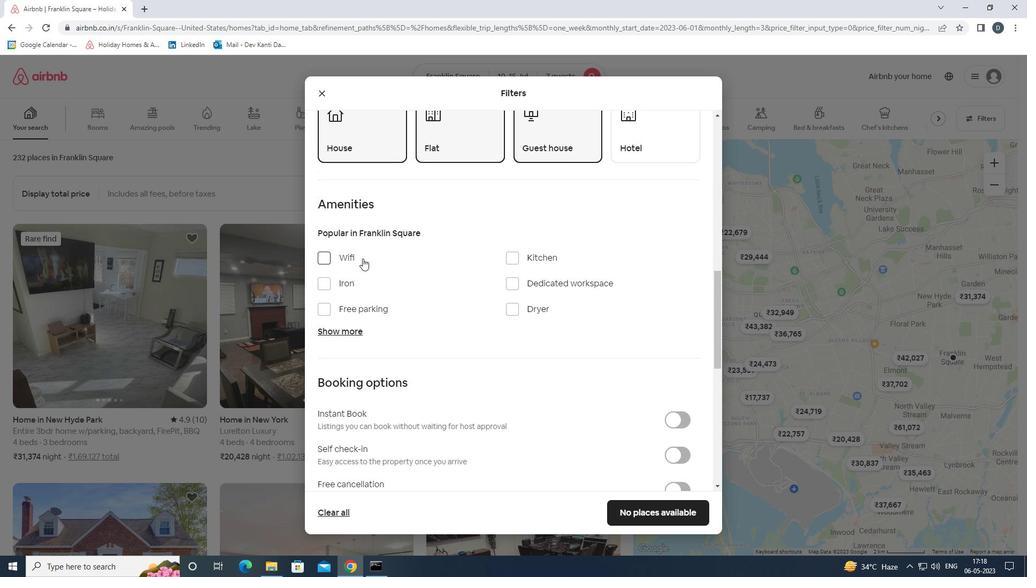 
Action: Mouse pressed left at (346, 257)
Screenshot: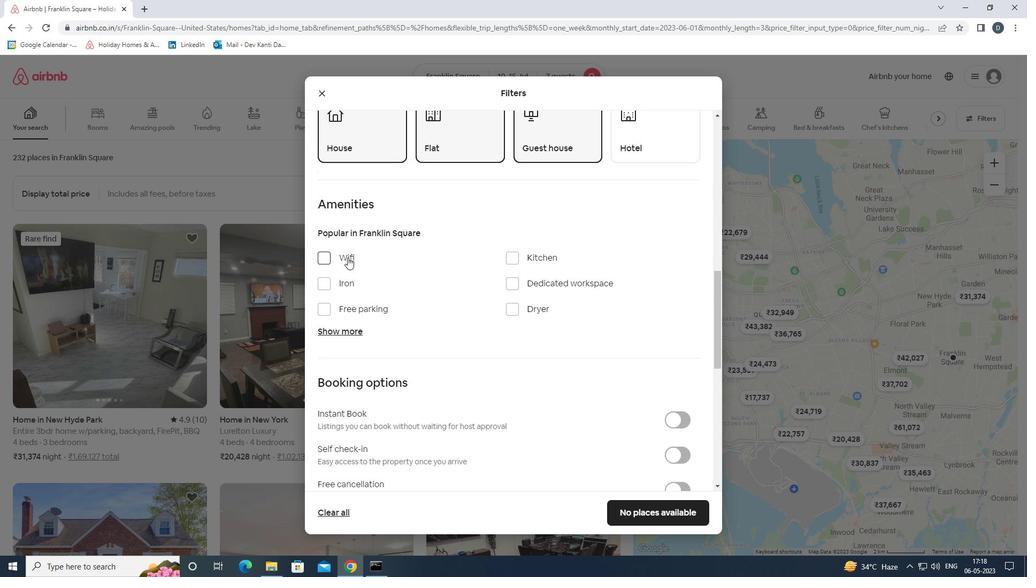 
Action: Mouse moved to (366, 308)
Screenshot: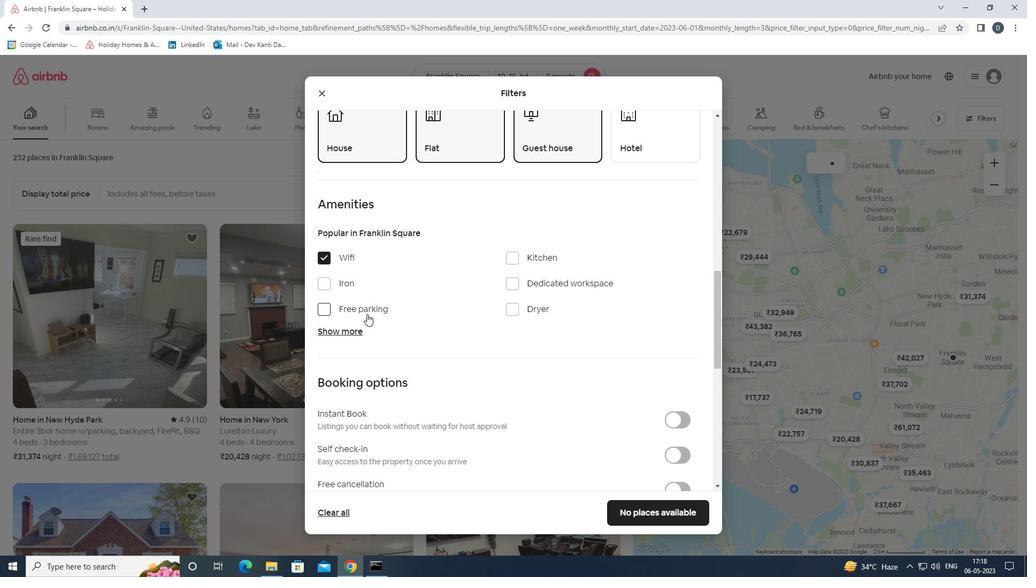 
Action: Mouse pressed left at (366, 308)
Screenshot: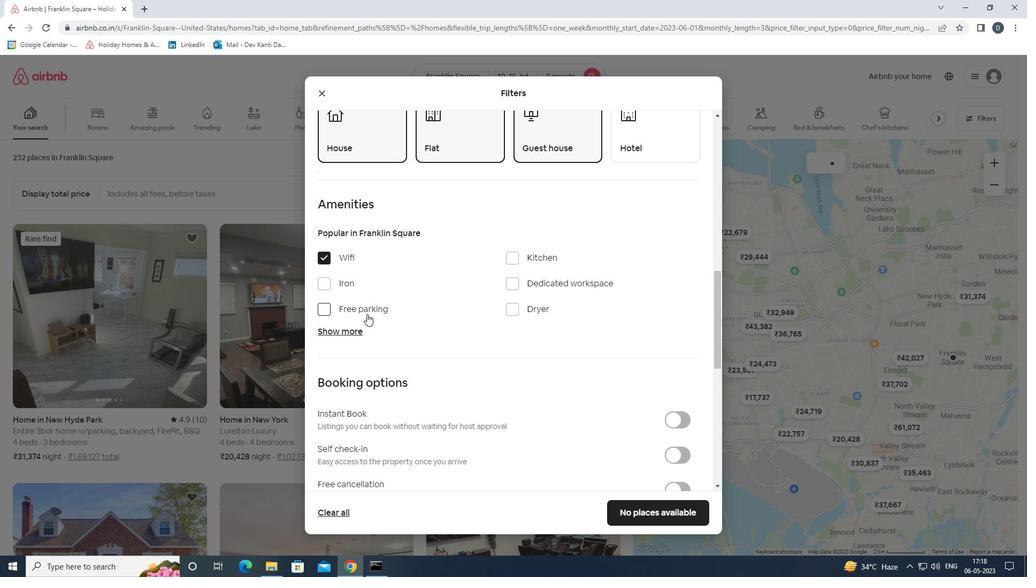 
Action: Mouse moved to (354, 330)
Screenshot: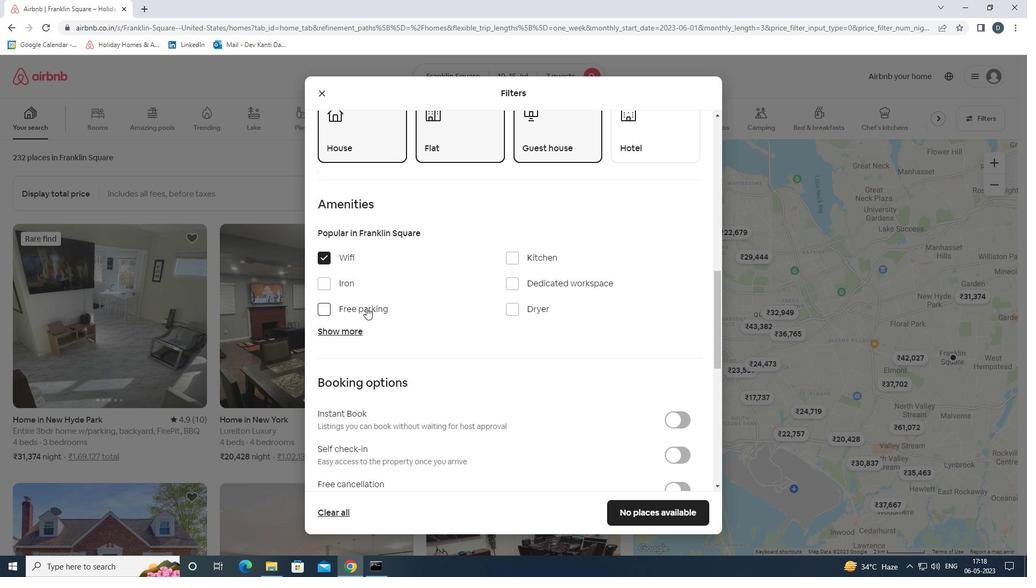 
Action: Mouse pressed left at (354, 330)
Screenshot: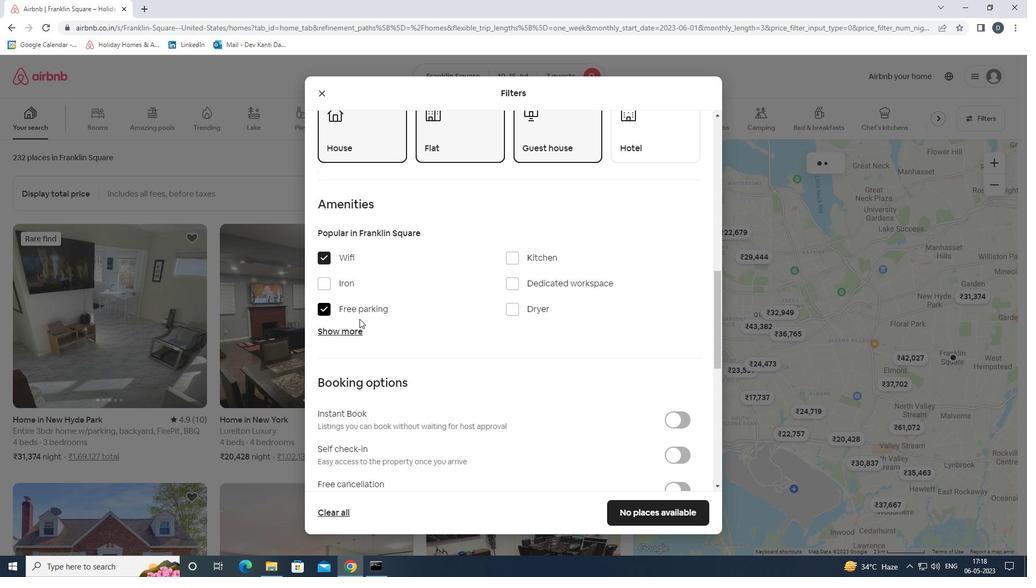 
Action: Mouse moved to (518, 391)
Screenshot: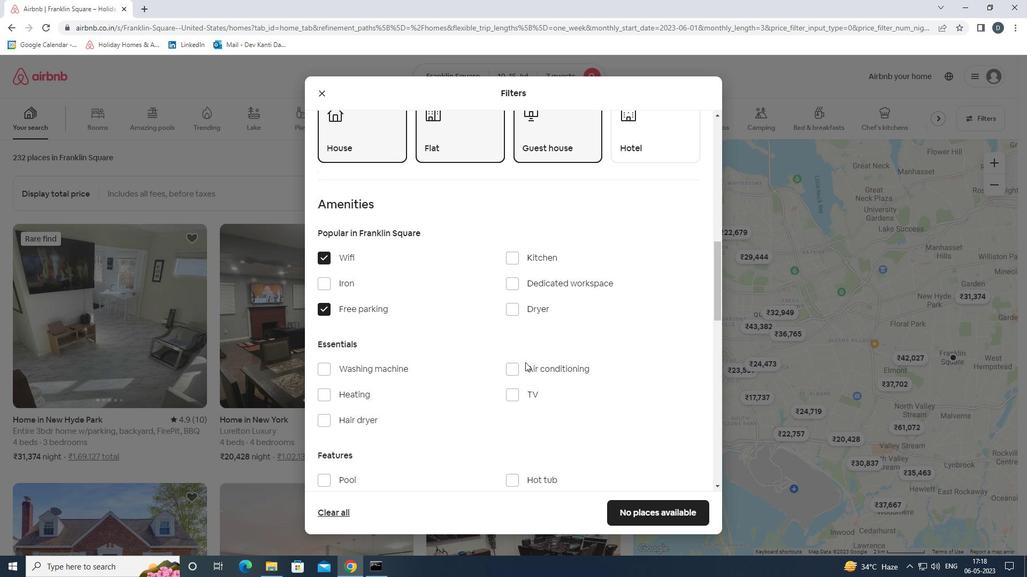 
Action: Mouse pressed left at (518, 391)
Screenshot: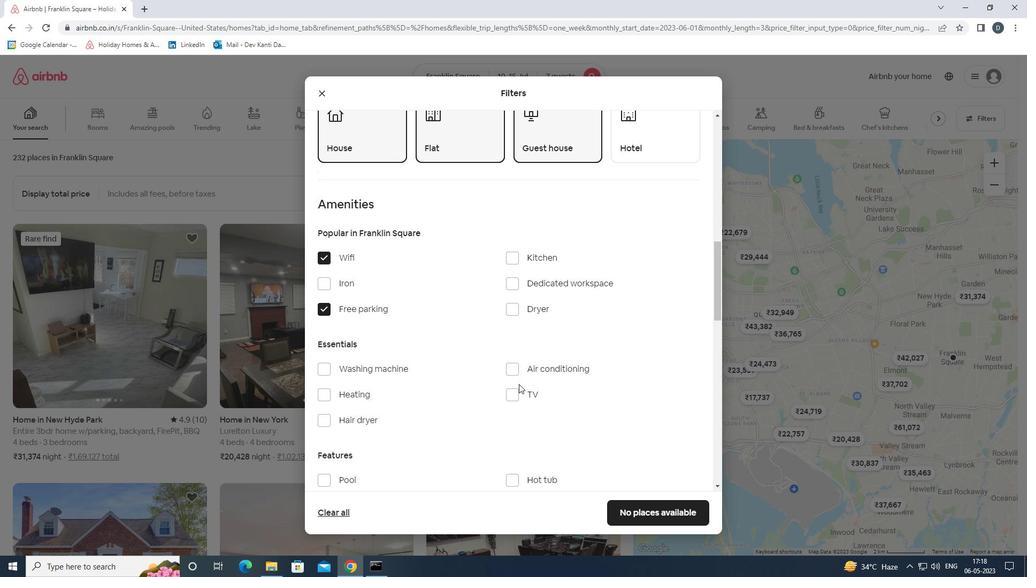 
Action: Mouse moved to (496, 368)
Screenshot: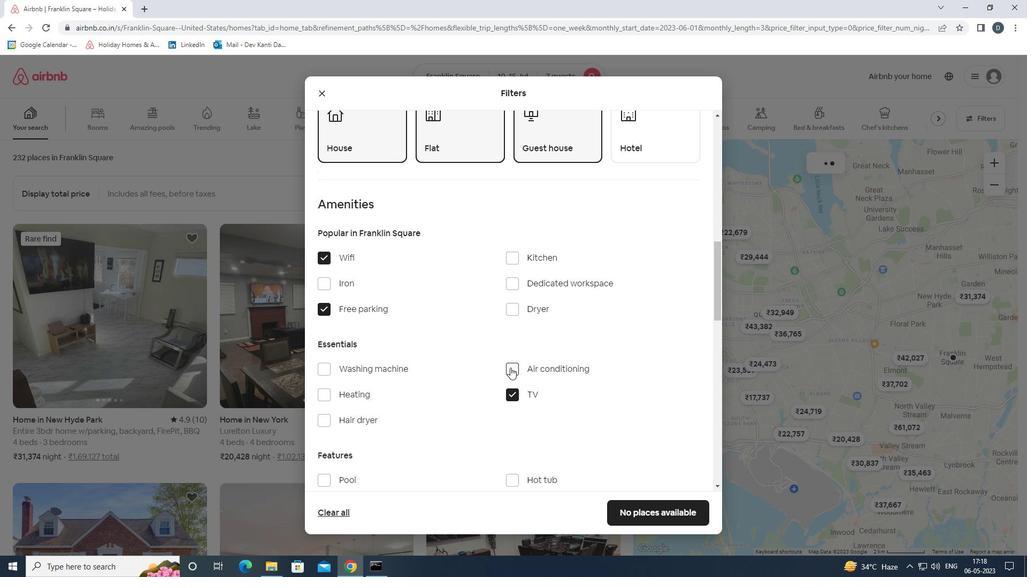 
Action: Mouse scrolled (496, 367) with delta (0, 0)
Screenshot: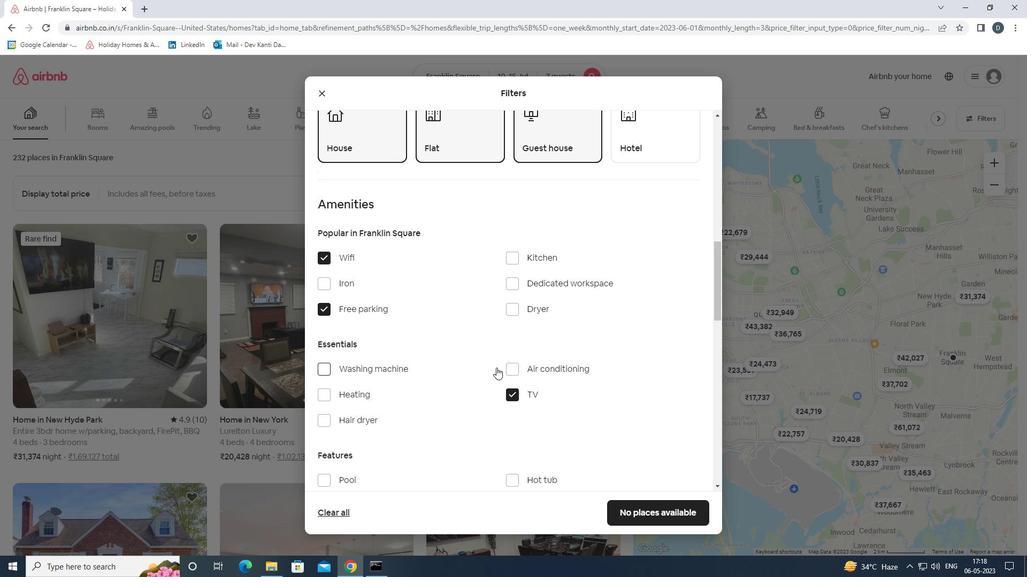 
Action: Mouse scrolled (496, 367) with delta (0, 0)
Screenshot: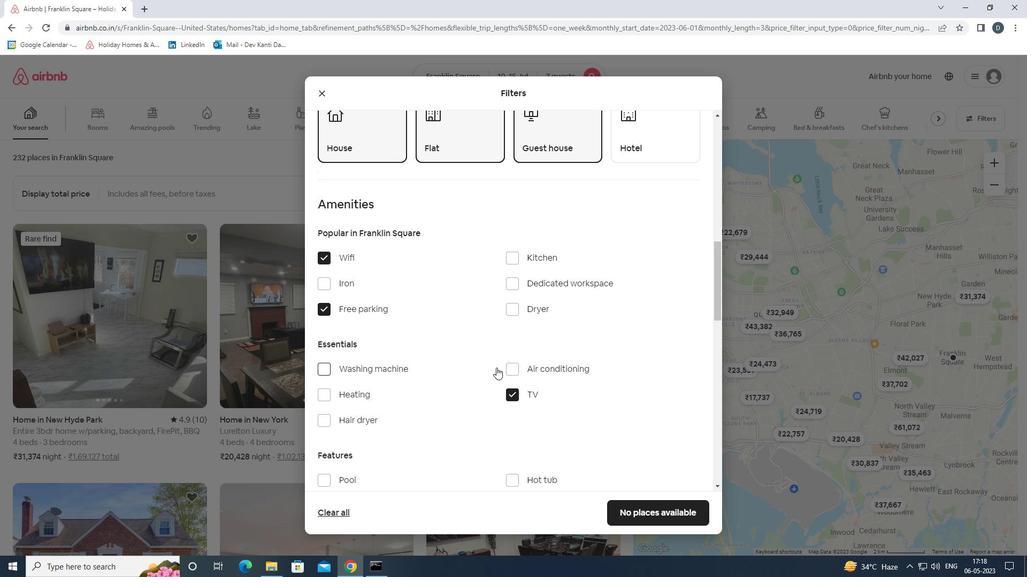 
Action: Mouse moved to (344, 423)
Screenshot: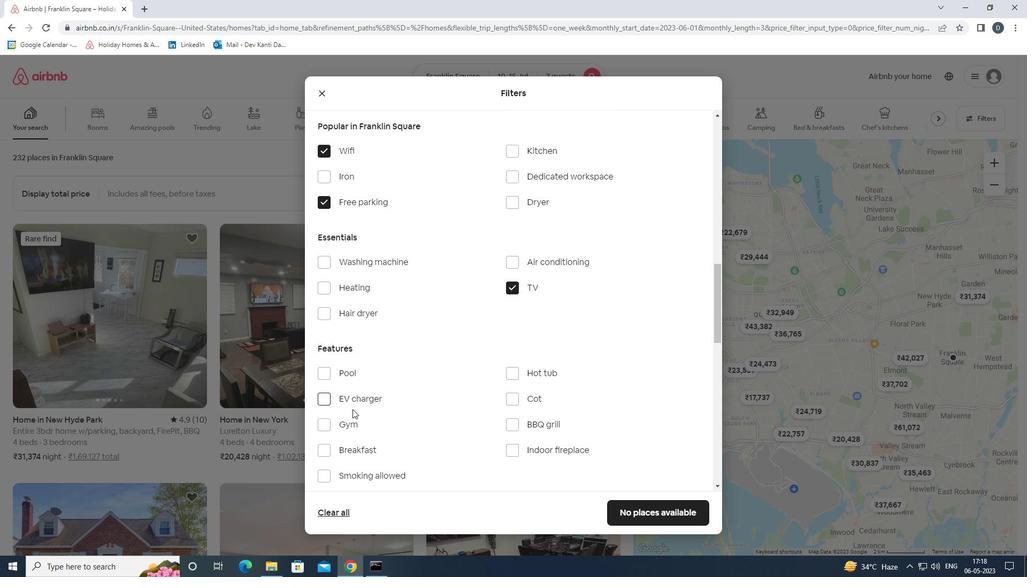 
Action: Mouse pressed left at (344, 423)
Screenshot: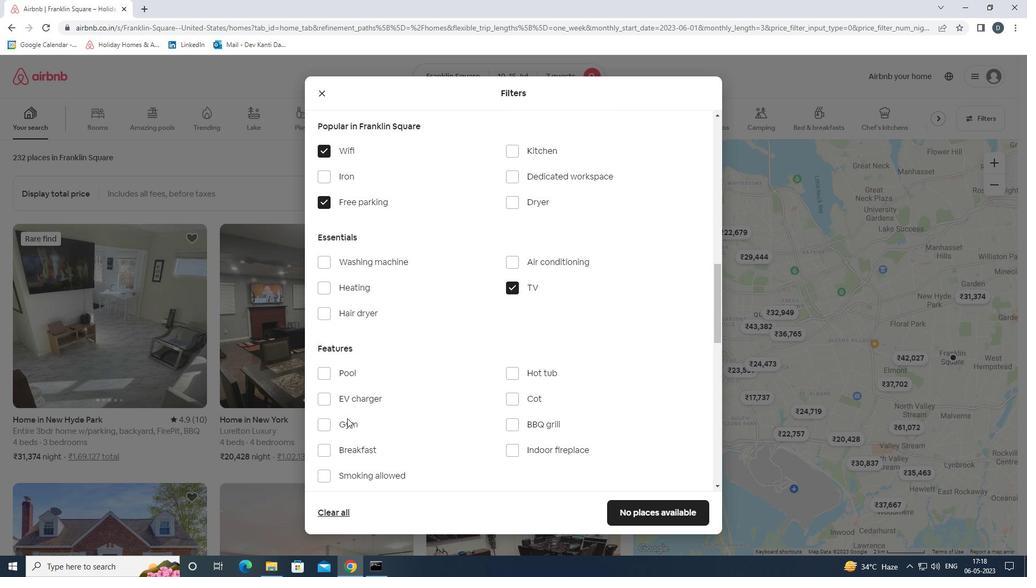 
Action: Mouse moved to (350, 448)
Screenshot: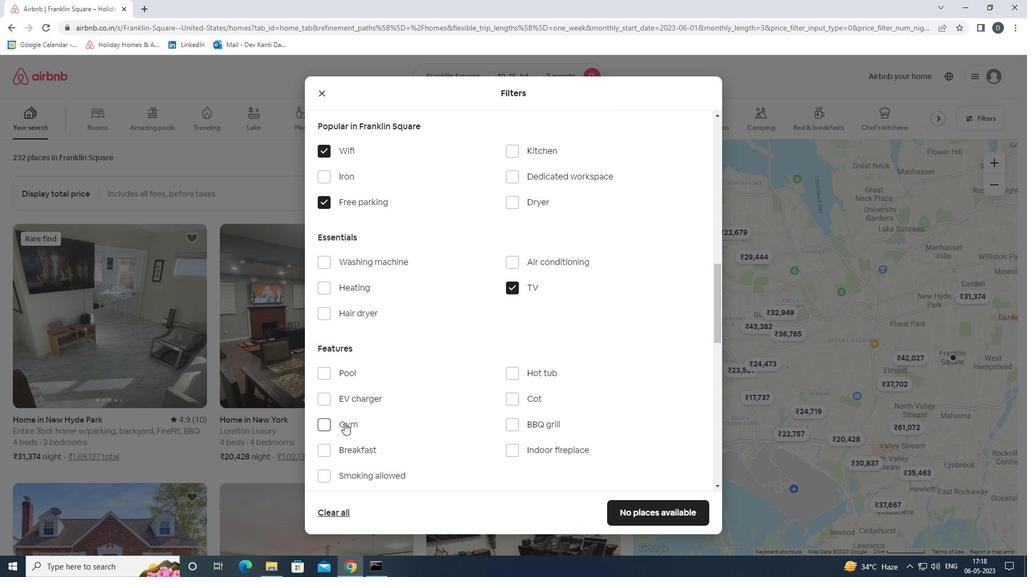 
Action: Mouse pressed left at (350, 448)
Screenshot: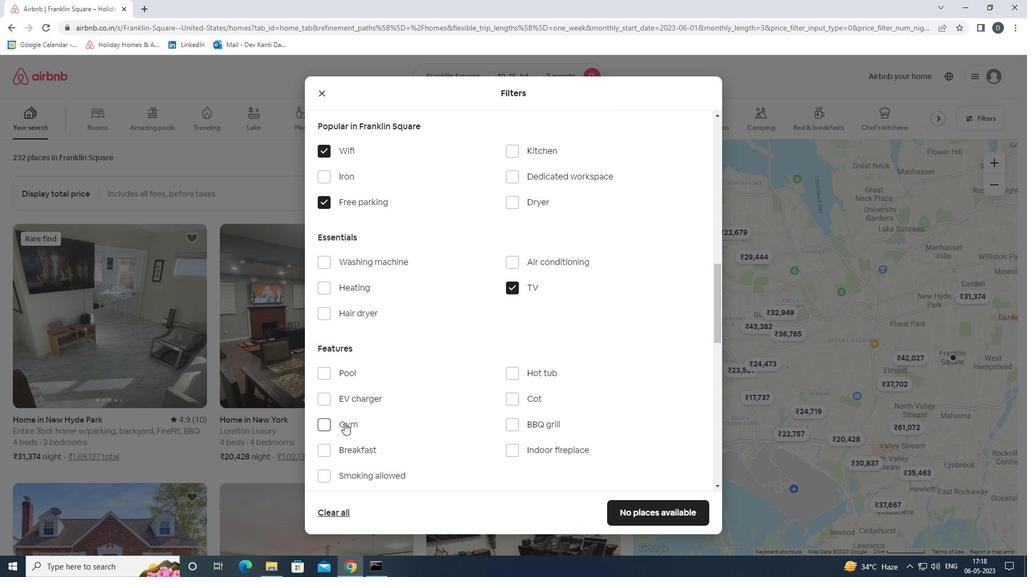 
Action: Mouse moved to (438, 352)
Screenshot: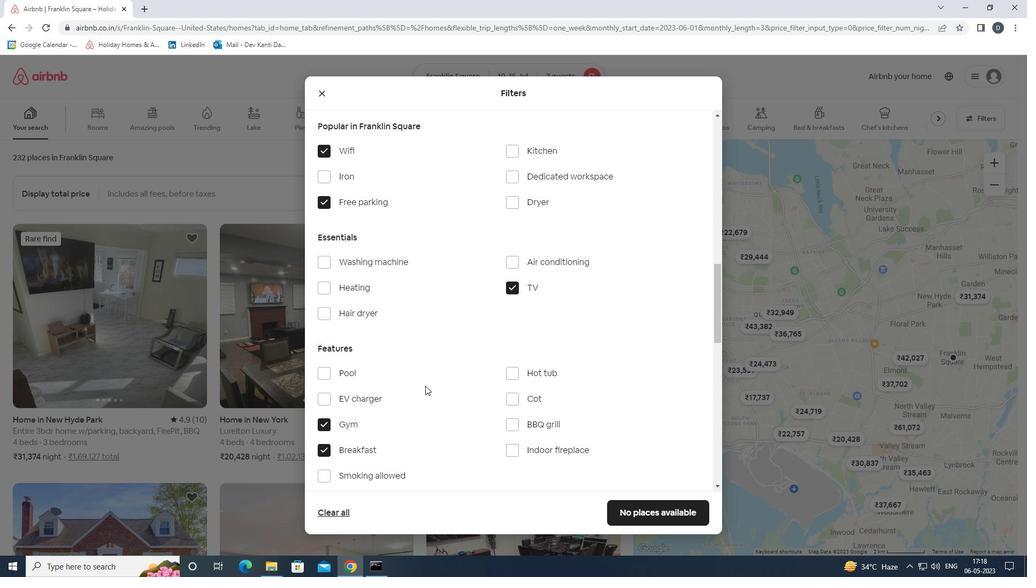 
Action: Mouse scrolled (438, 352) with delta (0, 0)
Screenshot: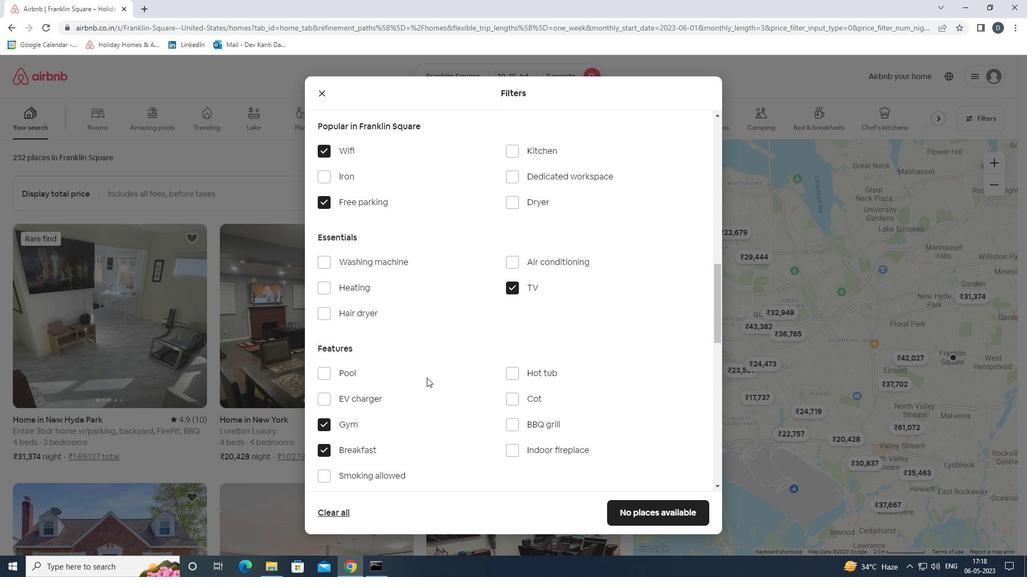 
Action: Mouse scrolled (438, 352) with delta (0, 0)
Screenshot: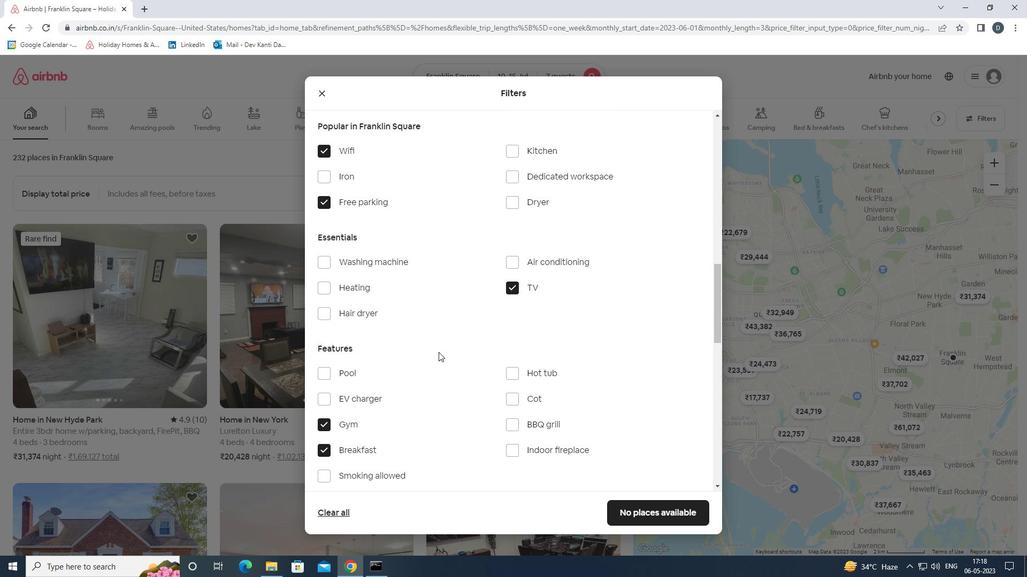 
Action: Mouse scrolled (438, 352) with delta (0, 0)
Screenshot: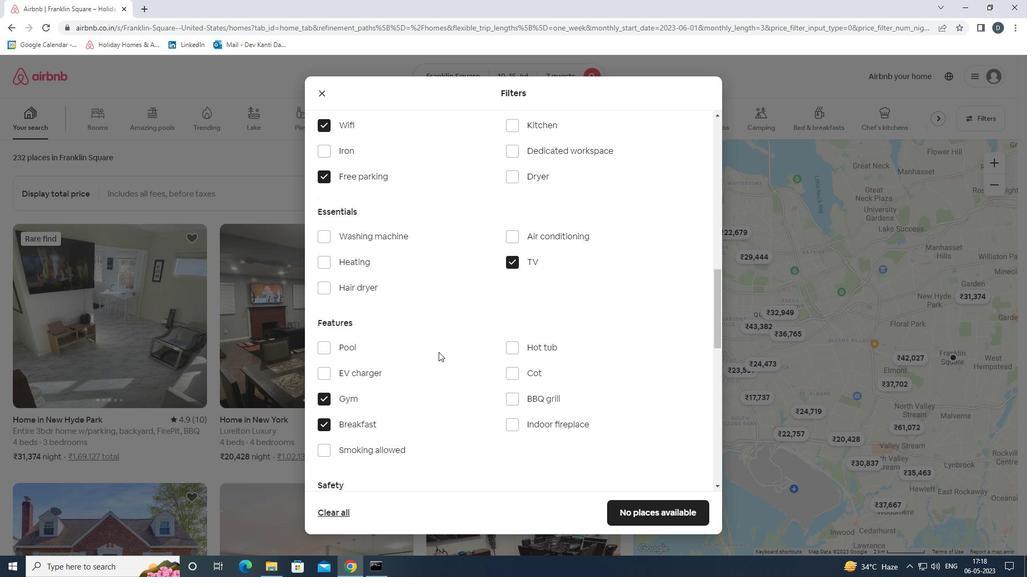 
Action: Mouse moved to (460, 346)
Screenshot: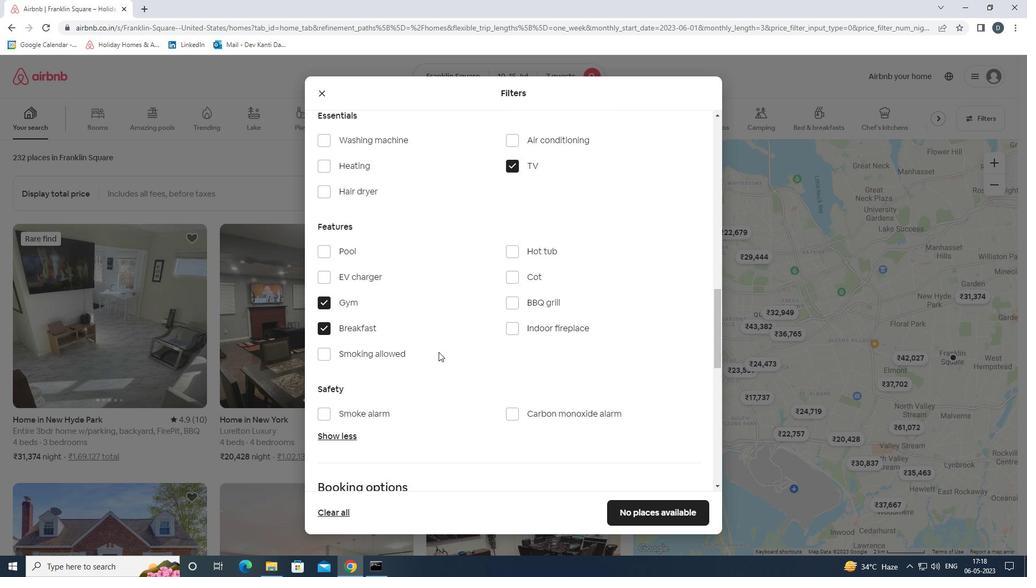 
Action: Mouse scrolled (460, 345) with delta (0, 0)
Screenshot: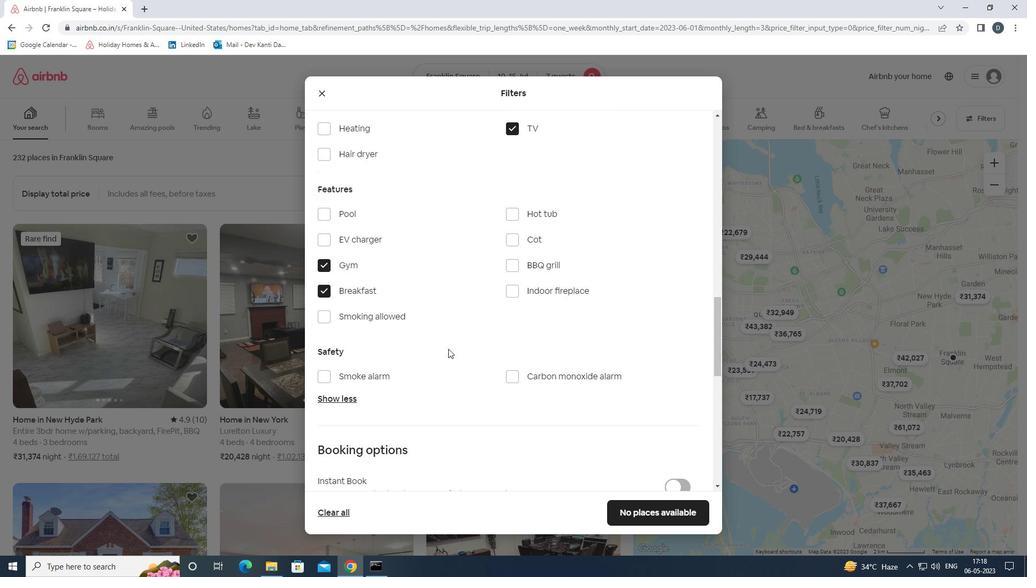 
Action: Mouse moved to (612, 432)
Screenshot: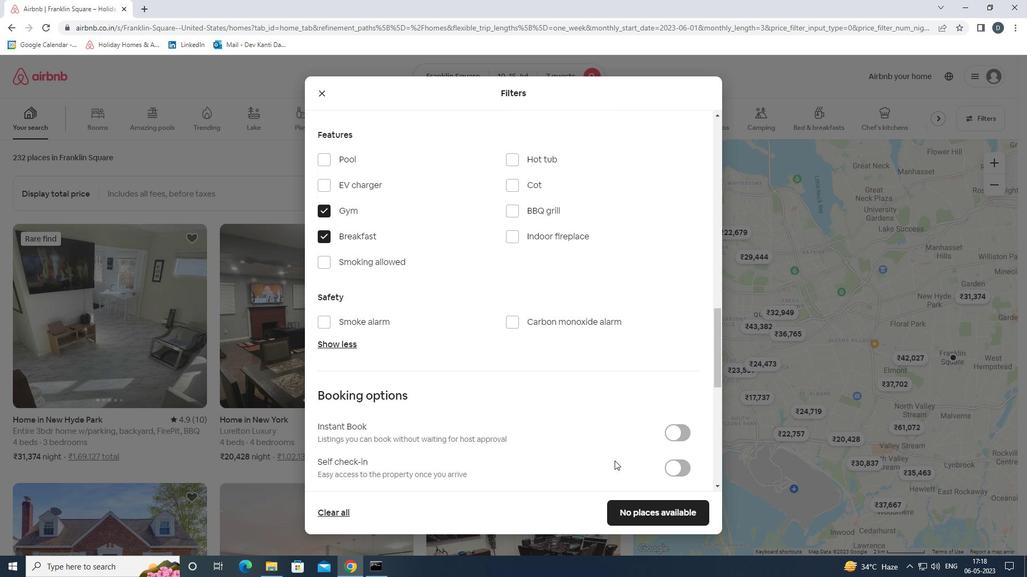 
Action: Mouse scrolled (612, 432) with delta (0, 0)
Screenshot: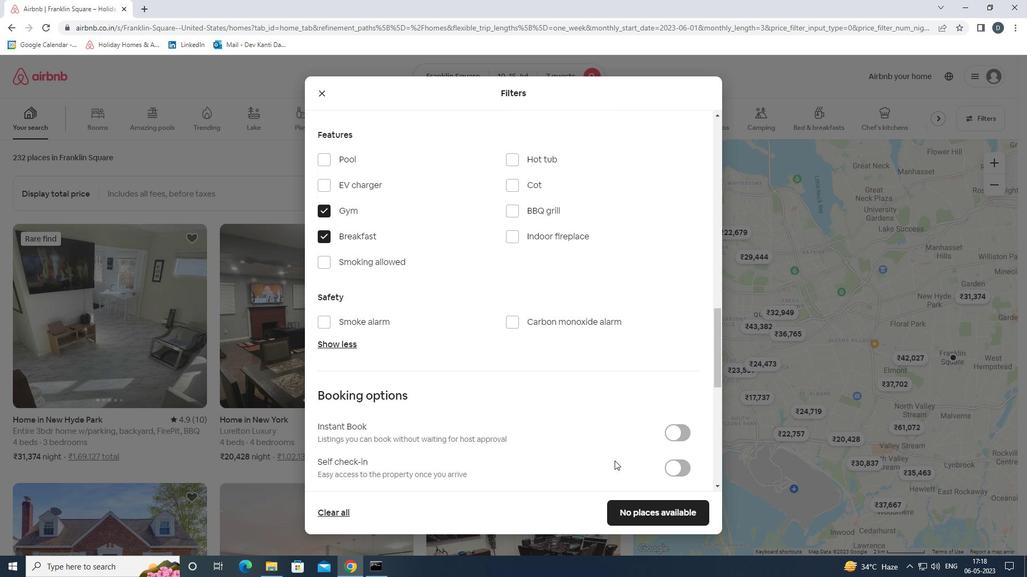 
Action: Mouse moved to (628, 431)
Screenshot: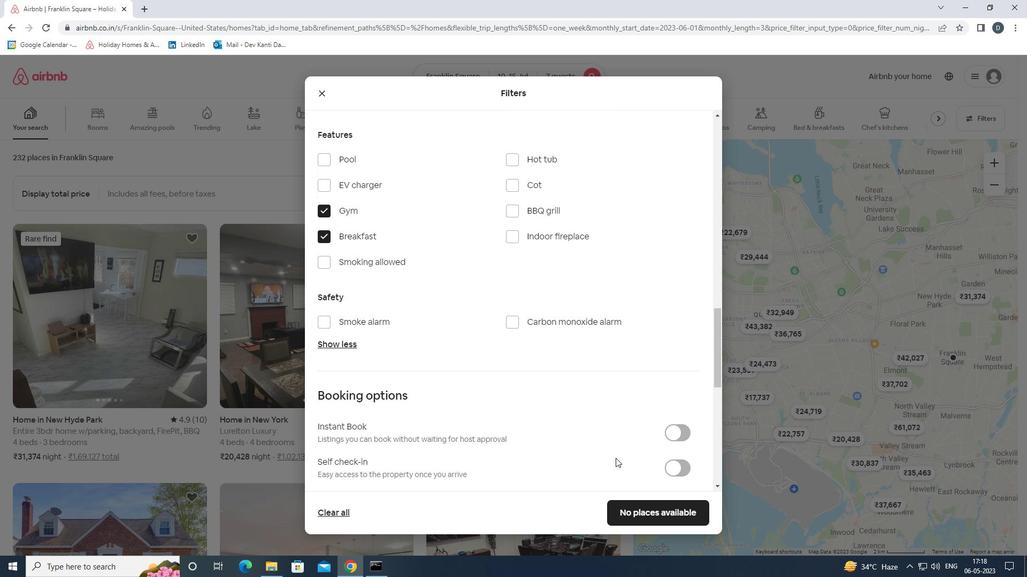 
Action: Mouse scrolled (628, 431) with delta (0, 0)
Screenshot: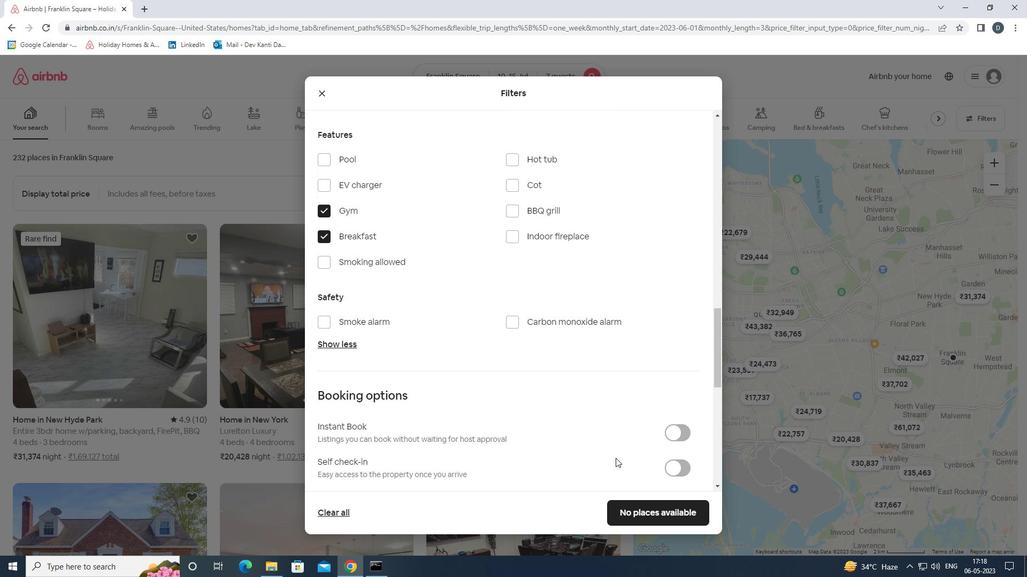 
Action: Mouse moved to (682, 360)
Screenshot: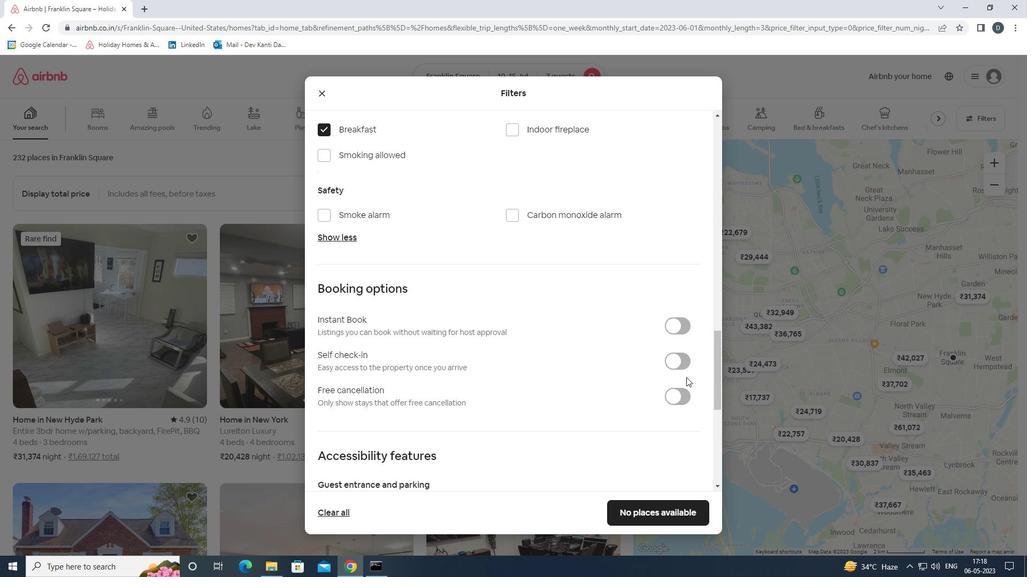 
Action: Mouse pressed left at (682, 360)
Screenshot: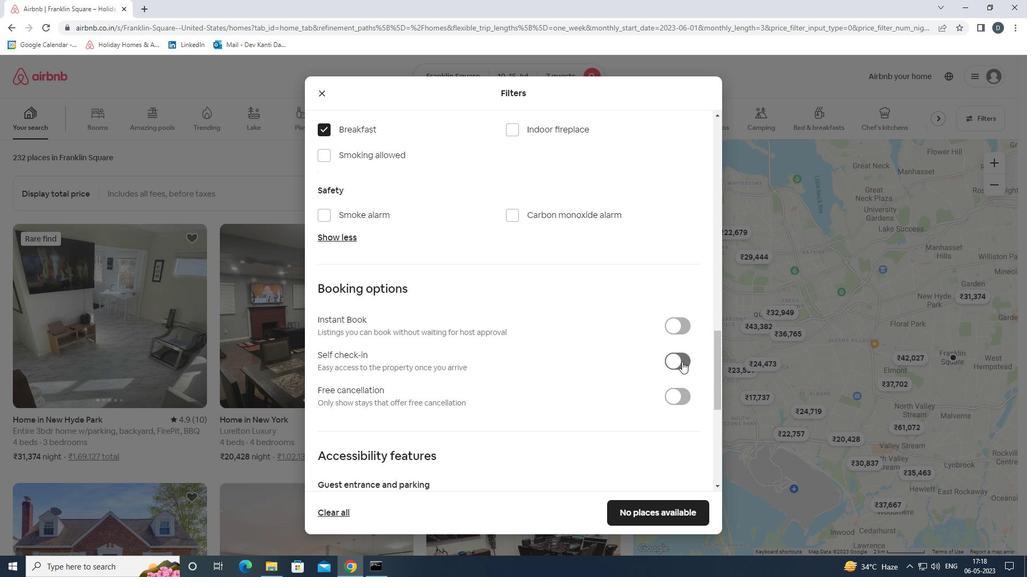 
Action: Mouse moved to (595, 368)
Screenshot: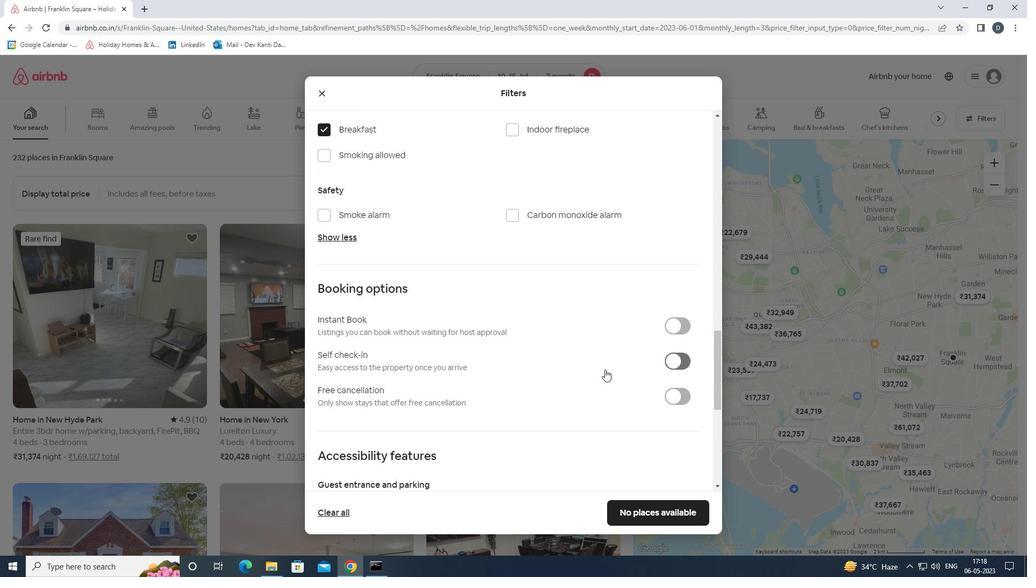 
Action: Mouse scrolled (595, 367) with delta (0, 0)
Screenshot: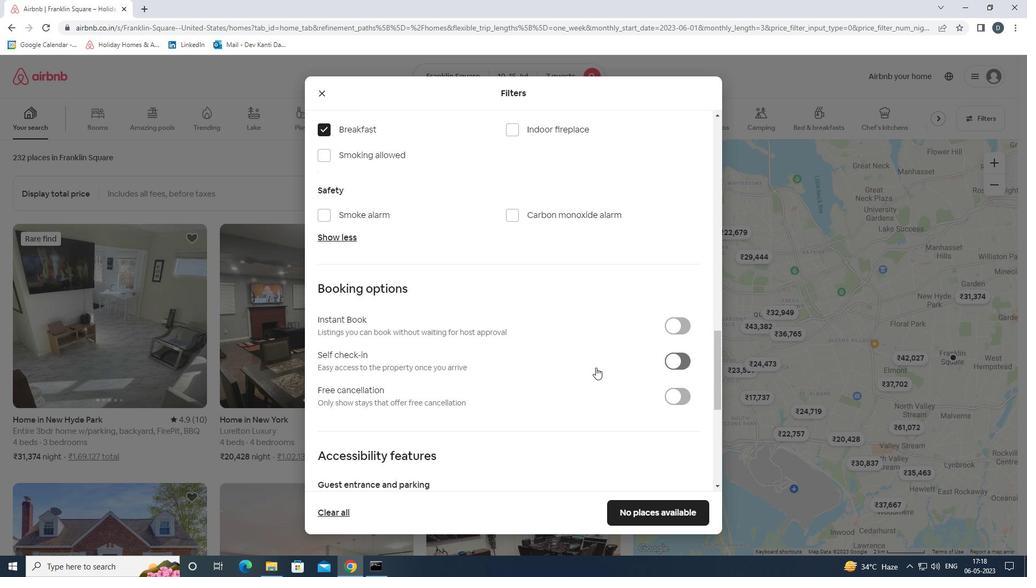 
Action: Mouse scrolled (595, 367) with delta (0, 0)
Screenshot: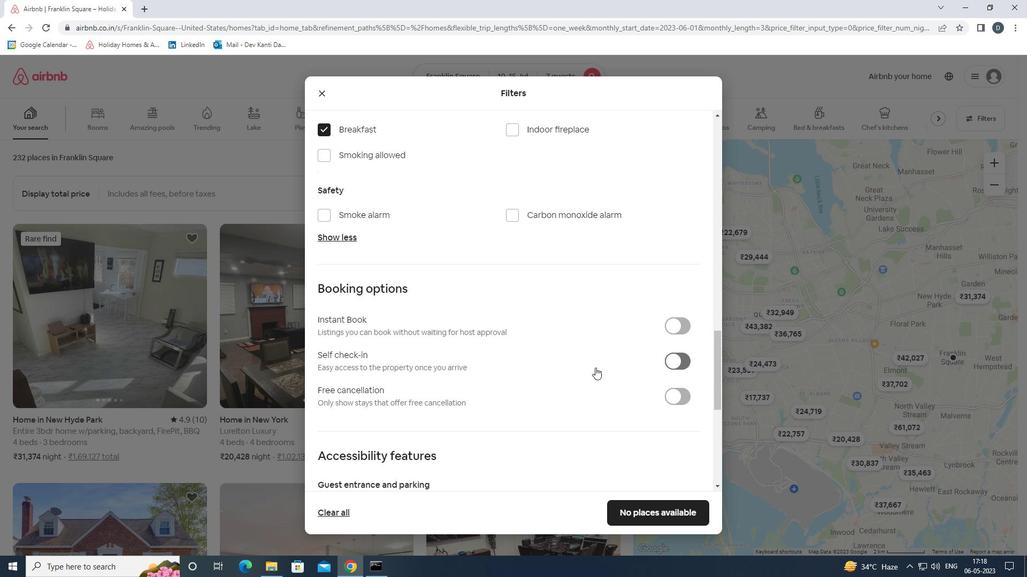 
Action: Mouse moved to (611, 340)
Screenshot: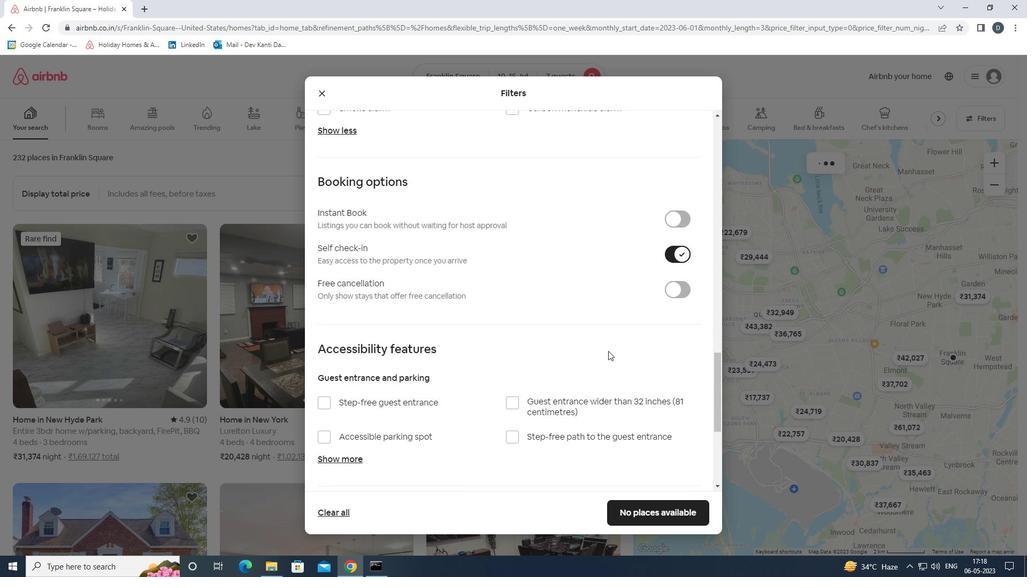 
Action: Mouse scrolled (611, 339) with delta (0, 0)
Screenshot: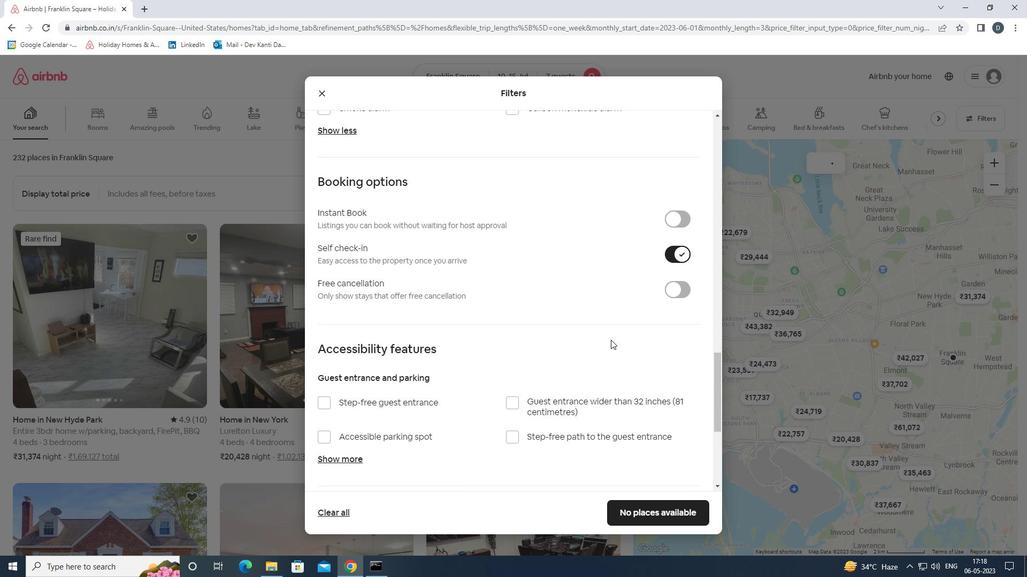 
Action: Mouse scrolled (611, 339) with delta (0, 0)
Screenshot: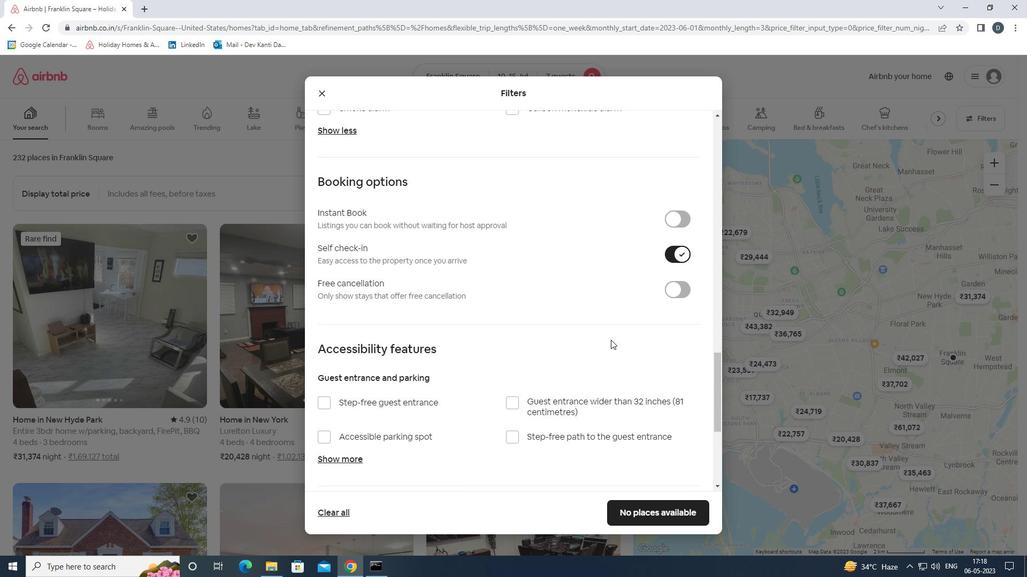 
Action: Mouse moved to (406, 332)
Screenshot: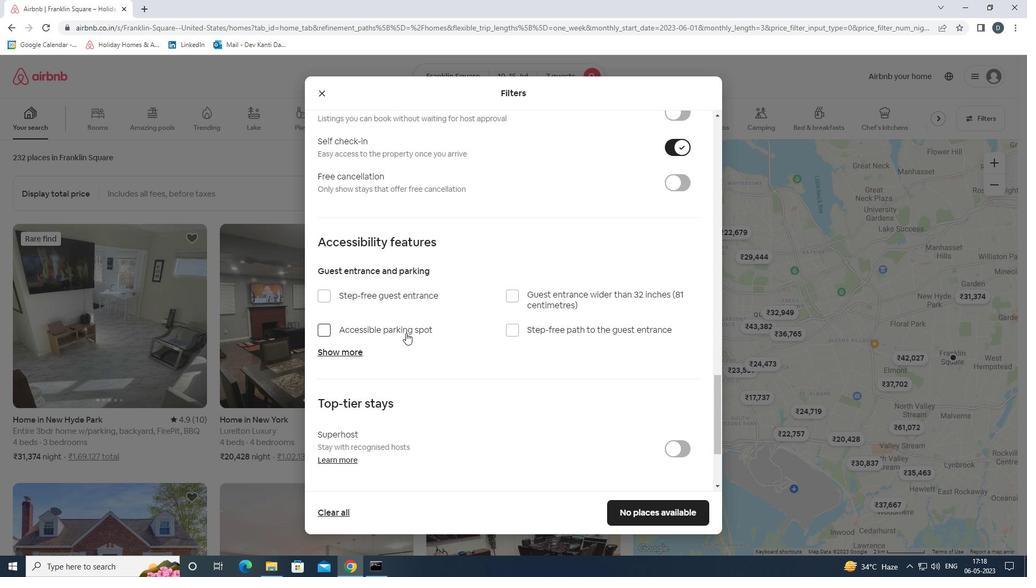 
Action: Mouse scrolled (406, 332) with delta (0, 0)
Screenshot: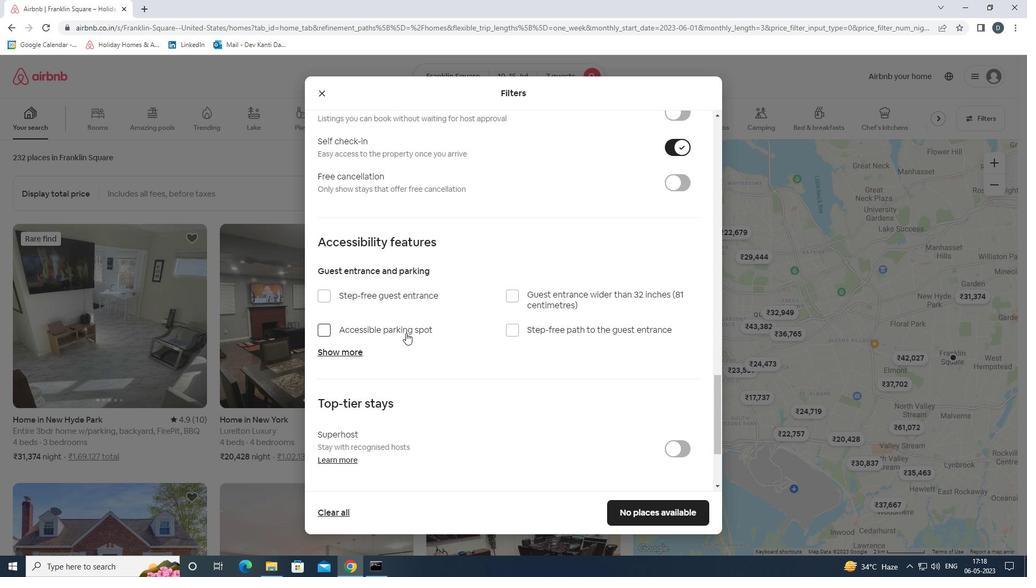 
Action: Mouse moved to (406, 333)
Screenshot: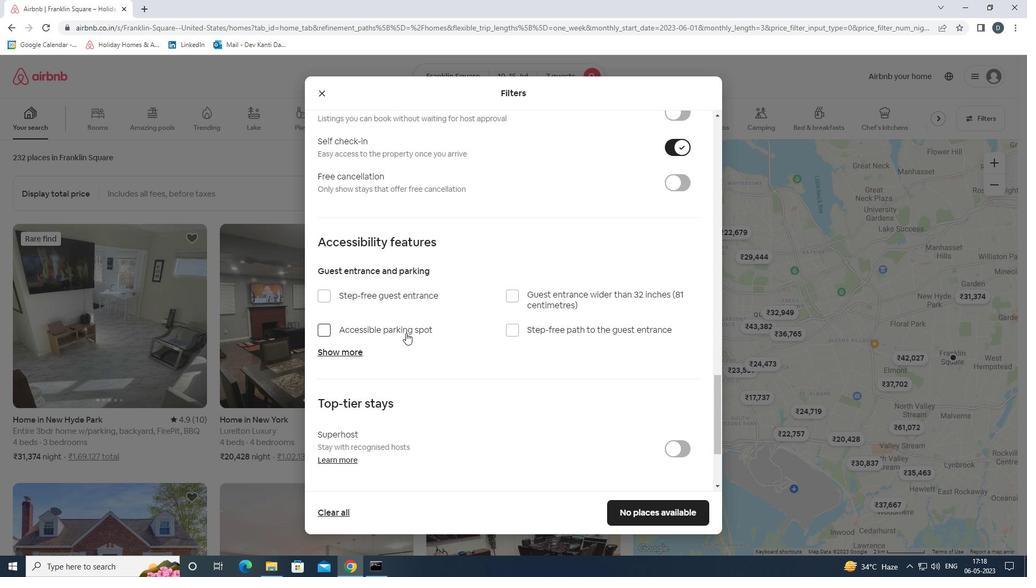 
Action: Mouse scrolled (406, 332) with delta (0, 0)
Screenshot: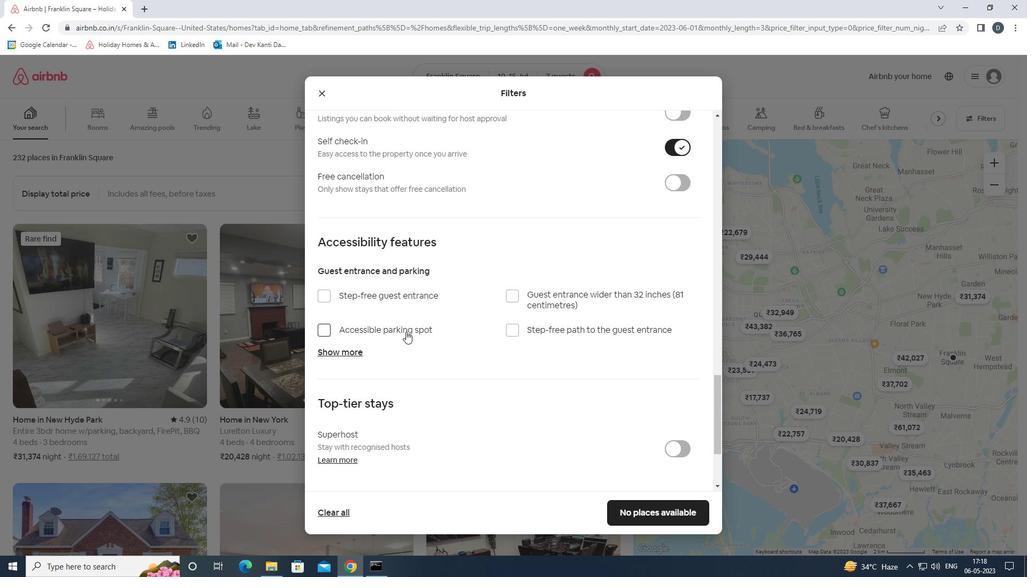 
Action: Mouse scrolled (406, 332) with delta (0, 0)
Screenshot: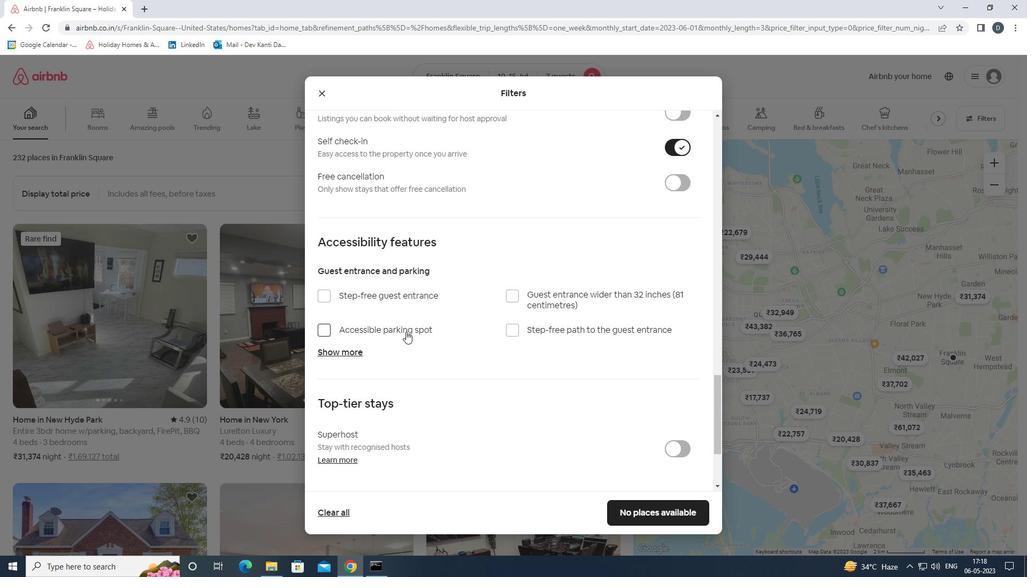 
Action: Mouse moved to (549, 349)
Screenshot: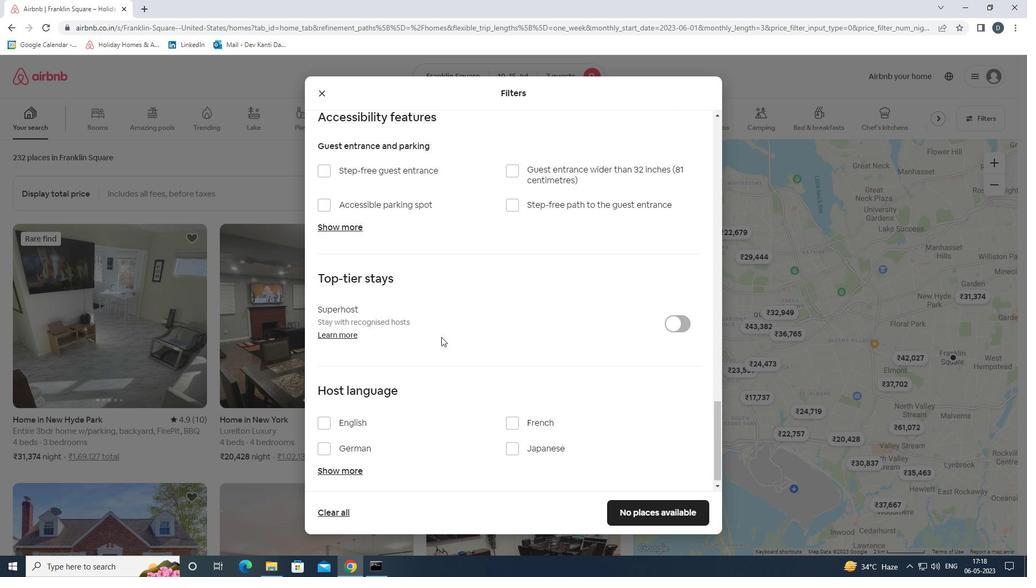 
Action: Mouse scrolled (549, 348) with delta (0, 0)
Screenshot: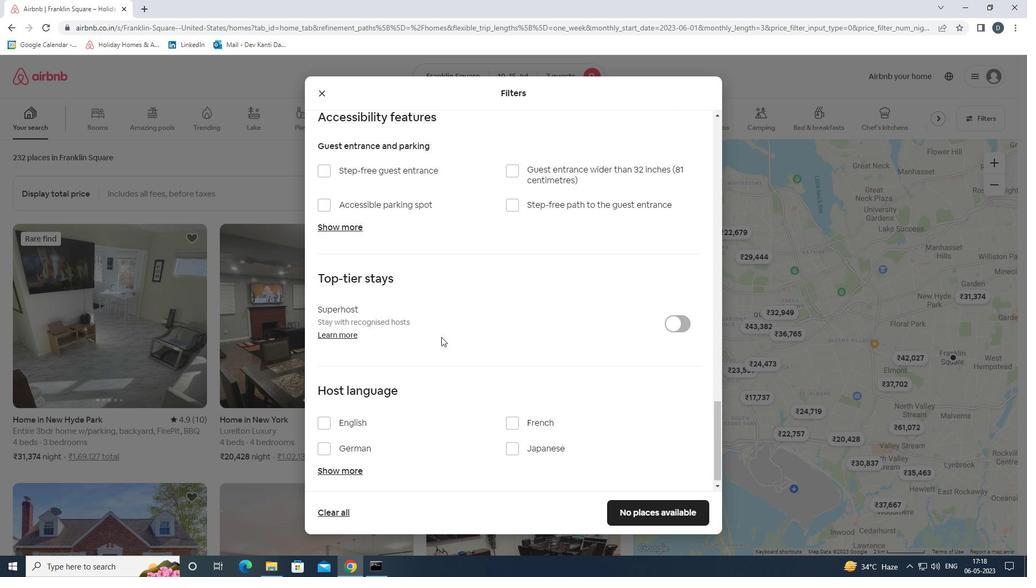 
Action: Mouse moved to (549, 357)
Screenshot: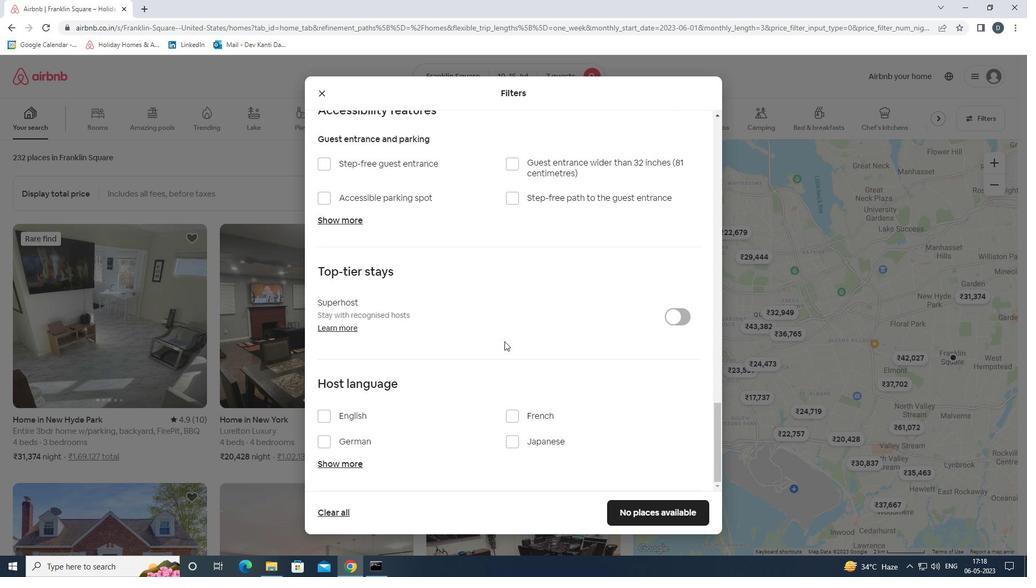 
Action: Mouse scrolled (549, 356) with delta (0, 0)
Screenshot: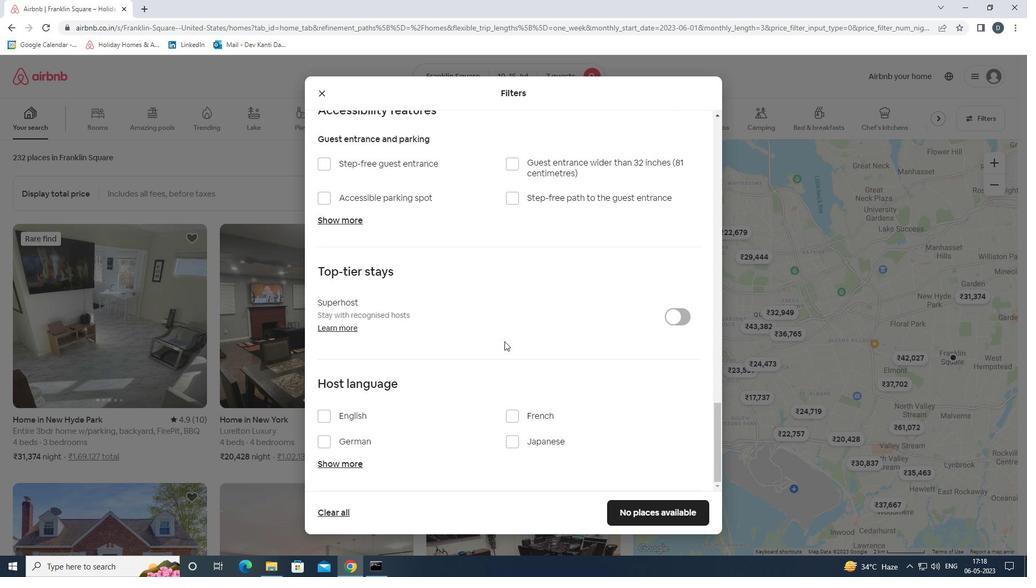 
Action: Mouse moved to (549, 360)
Screenshot: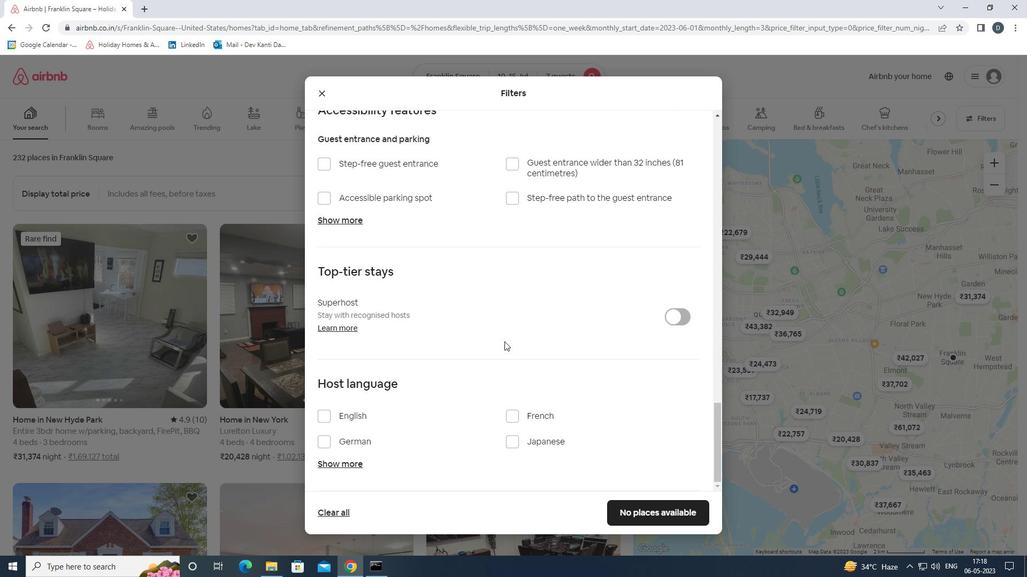 
Action: Mouse scrolled (549, 359) with delta (0, 0)
Screenshot: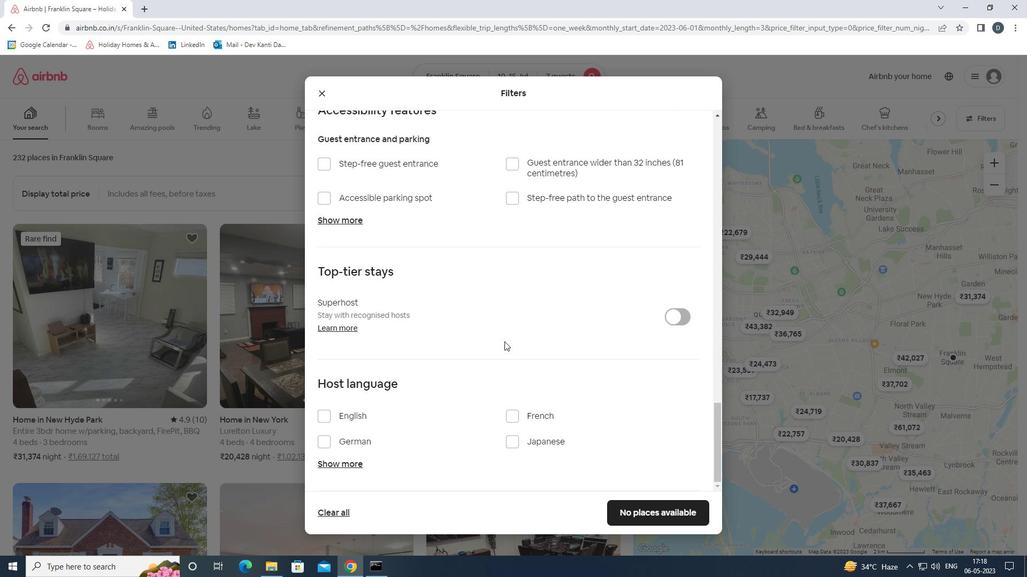 
Action: Mouse moved to (340, 414)
Screenshot: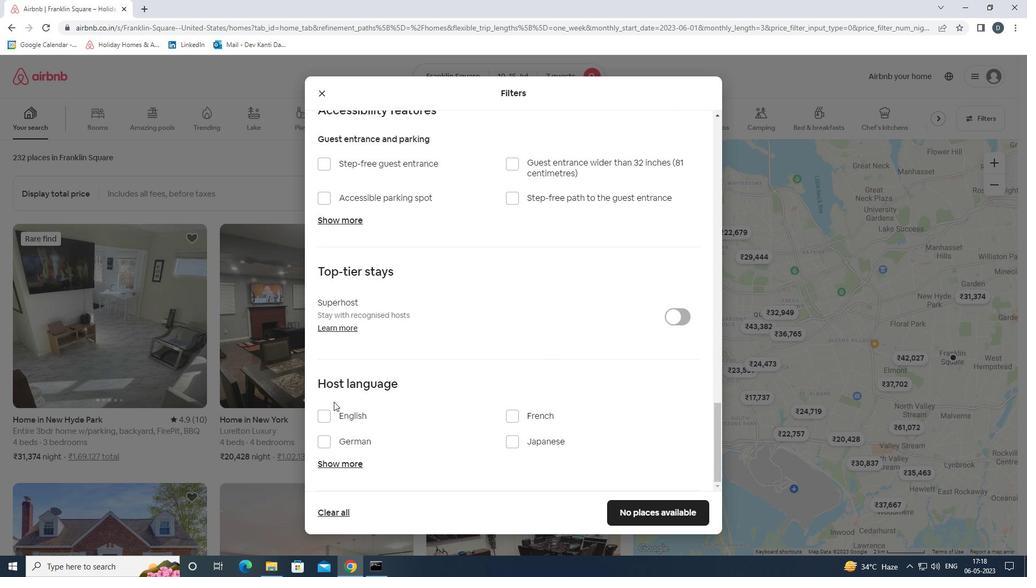 
Action: Mouse pressed left at (340, 414)
Screenshot: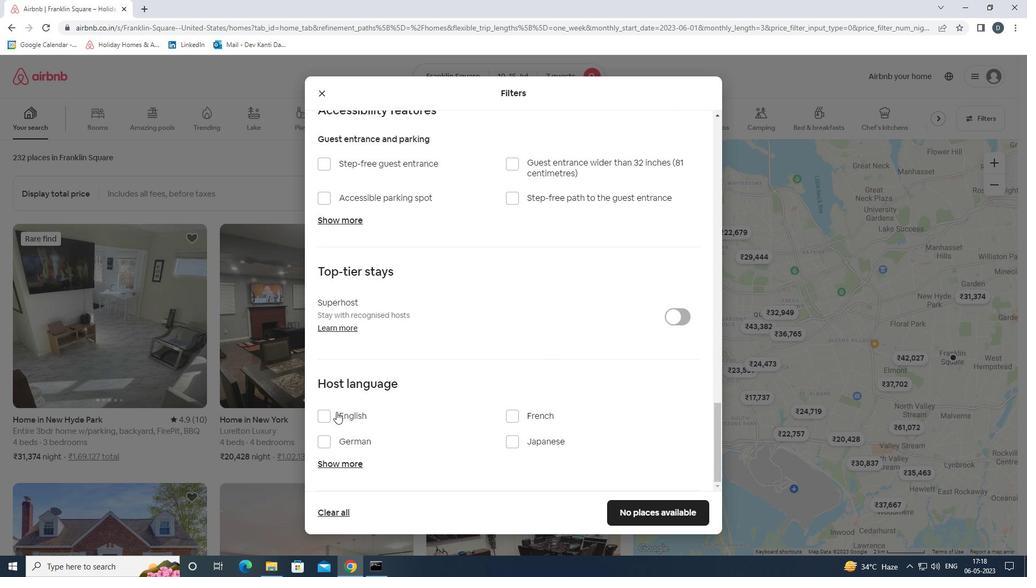 
Action: Mouse moved to (633, 506)
Screenshot: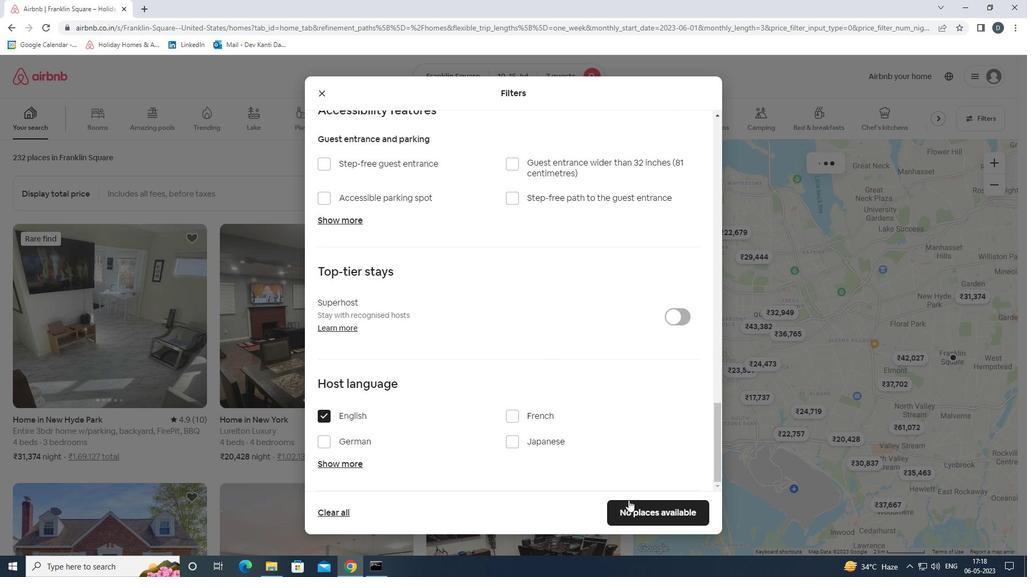 
Action: Mouse pressed left at (633, 506)
Screenshot: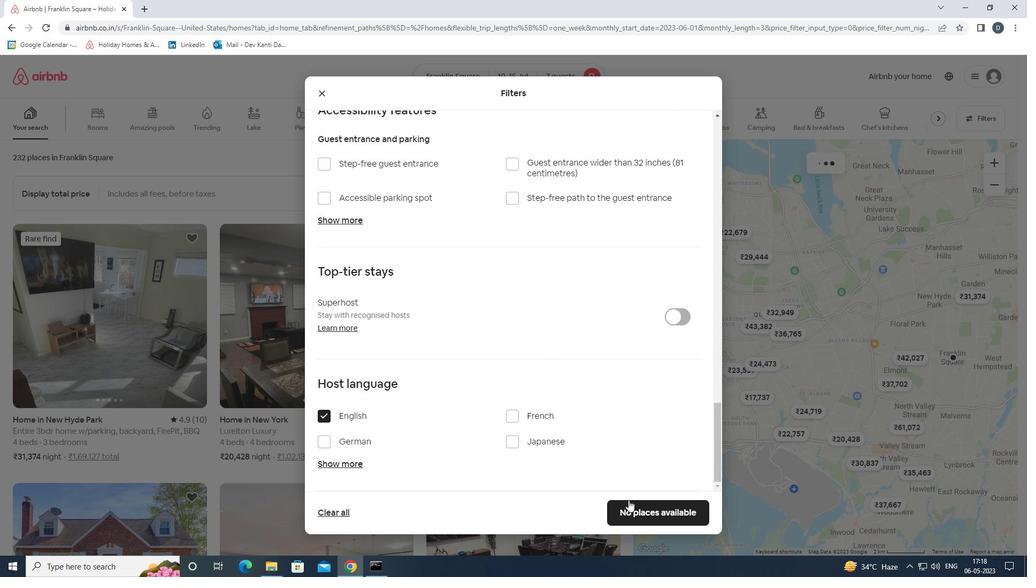 
Action: Mouse moved to (644, 511)
Screenshot: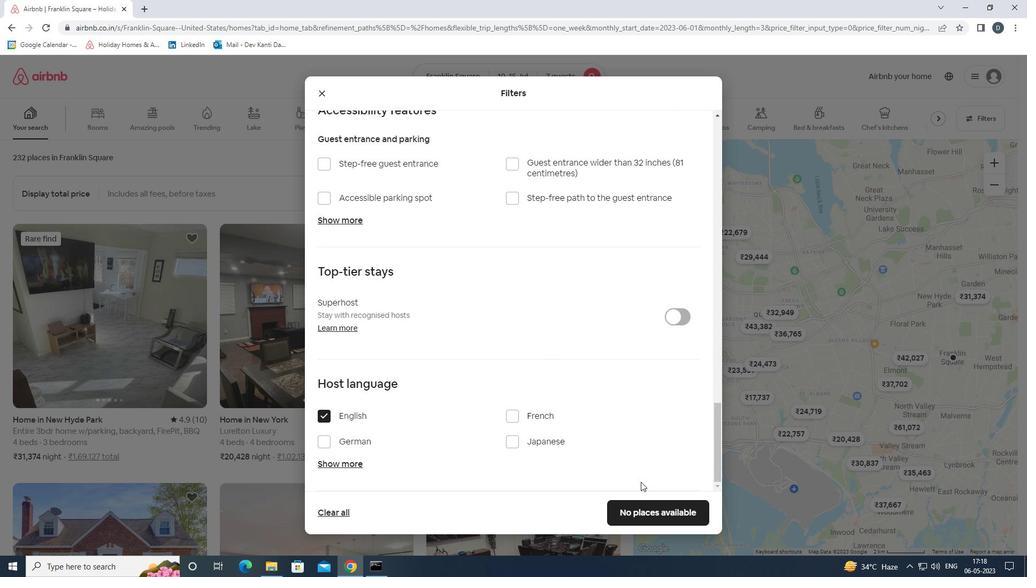 
Action: Mouse pressed left at (644, 511)
Screenshot: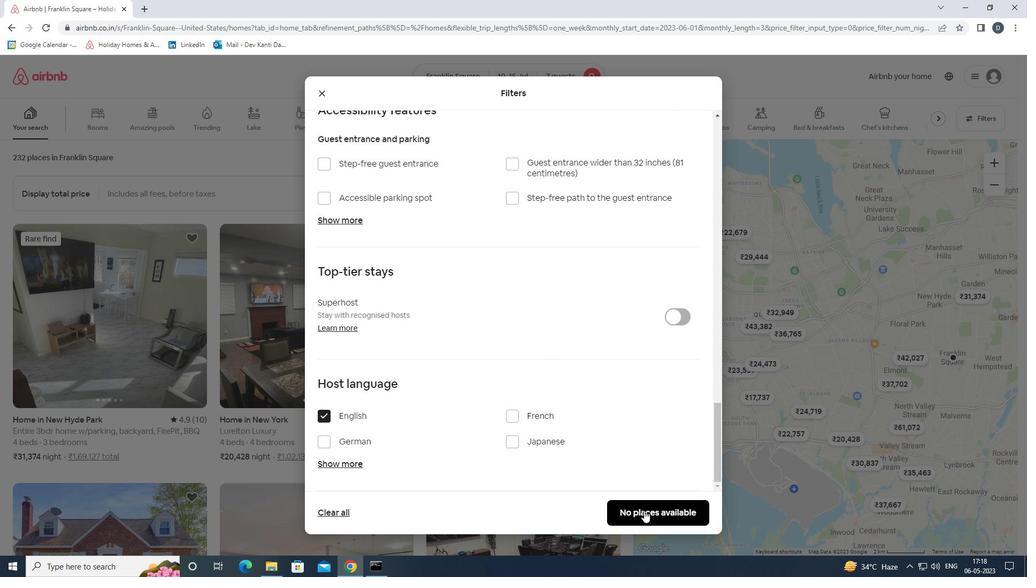 
Action: Mouse moved to (611, 406)
Screenshot: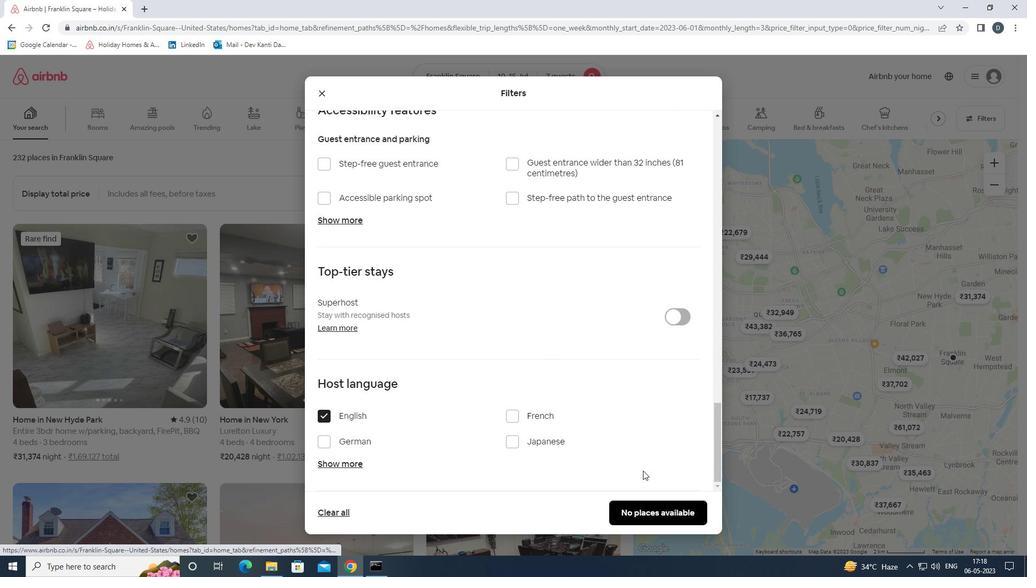 
